 Task: Search one way flight ticket for 3 adults in first from Portland: Portland International Airport to Rockford: Chicago Rockford International Airport(was Northwest Chicagoland Regional Airport At Rockford) on 5-1-2023. Choice of flights is Alaska. Number of bags: 11 checked bags. Price is upto 35000. Outbound departure time preference is 20:45.
Action: Mouse moved to (217, 318)
Screenshot: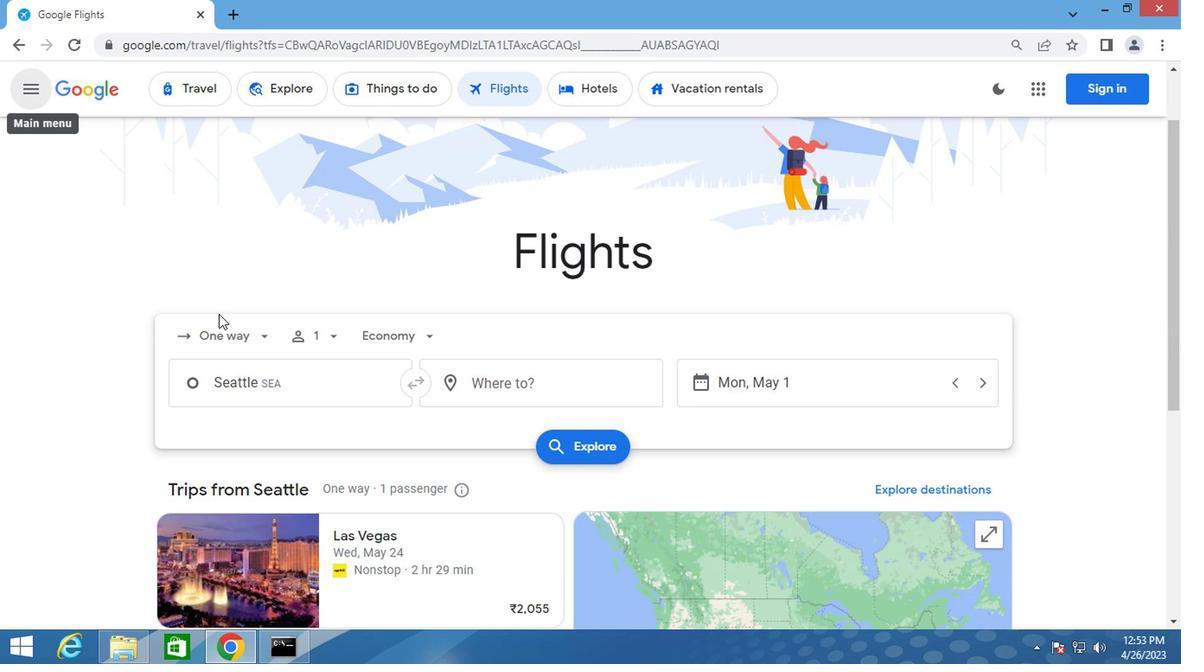 
Action: Mouse pressed left at (217, 318)
Screenshot: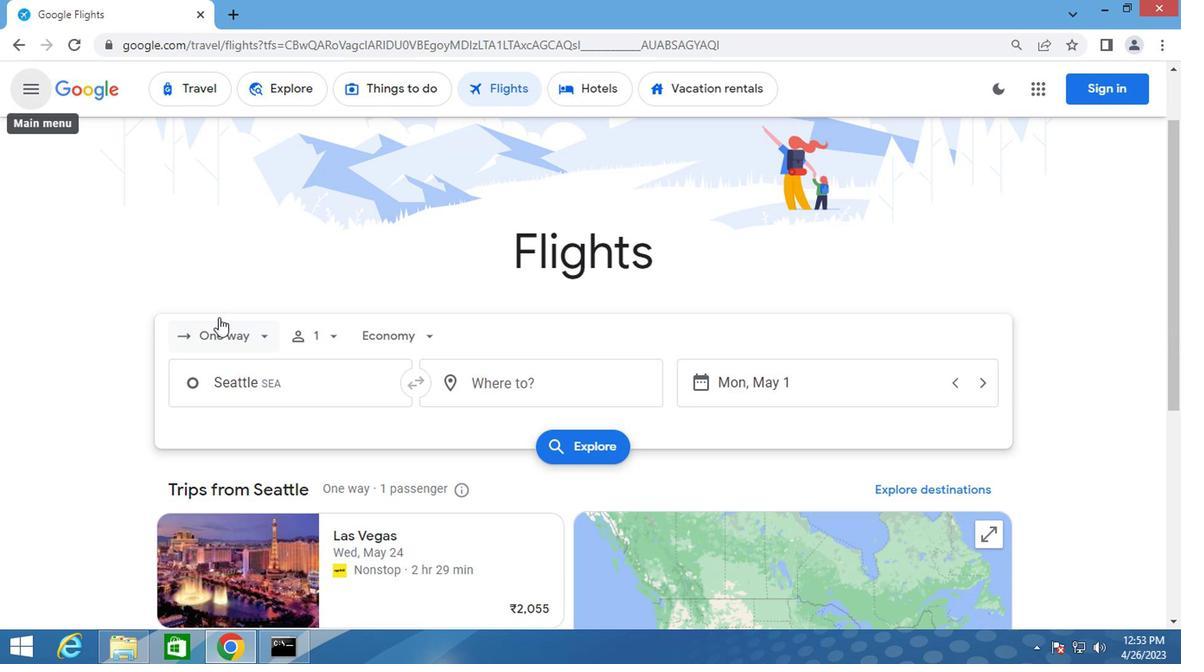 
Action: Mouse moved to (235, 421)
Screenshot: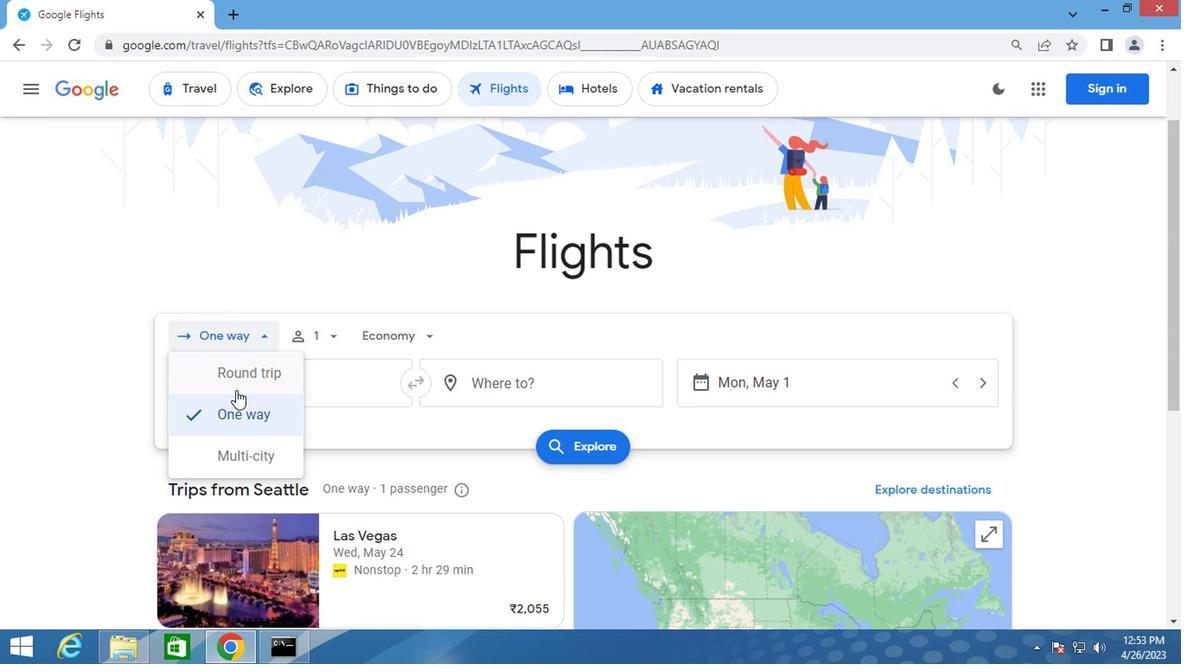 
Action: Mouse pressed left at (235, 421)
Screenshot: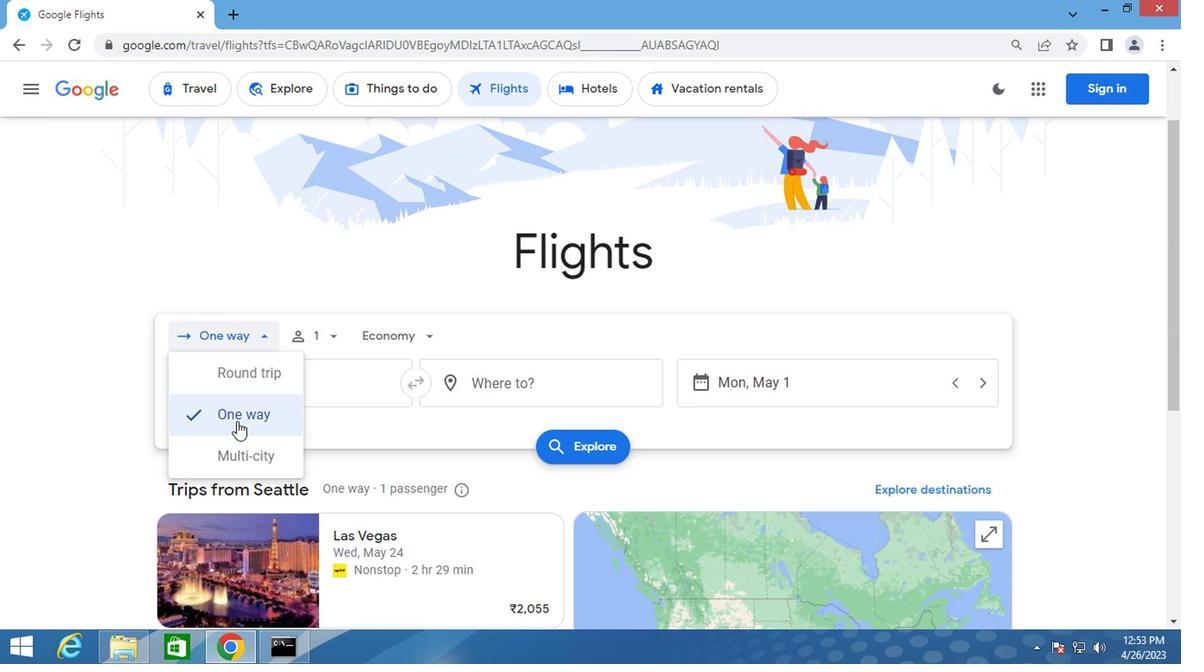 
Action: Mouse moved to (326, 331)
Screenshot: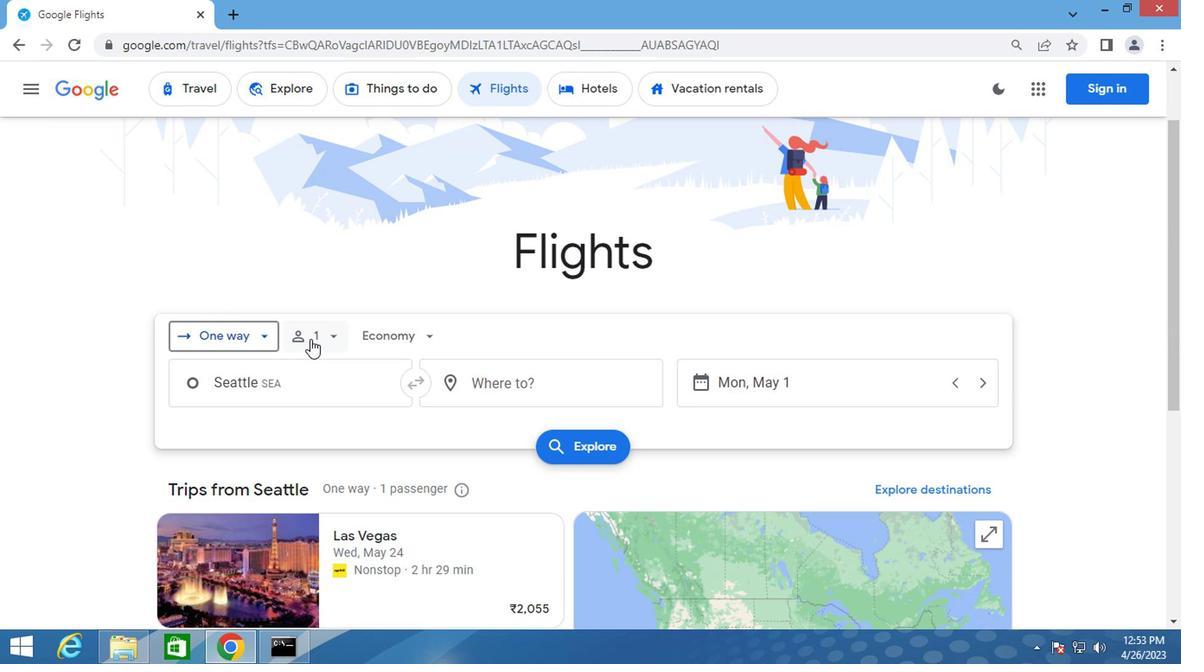 
Action: Mouse pressed left at (326, 331)
Screenshot: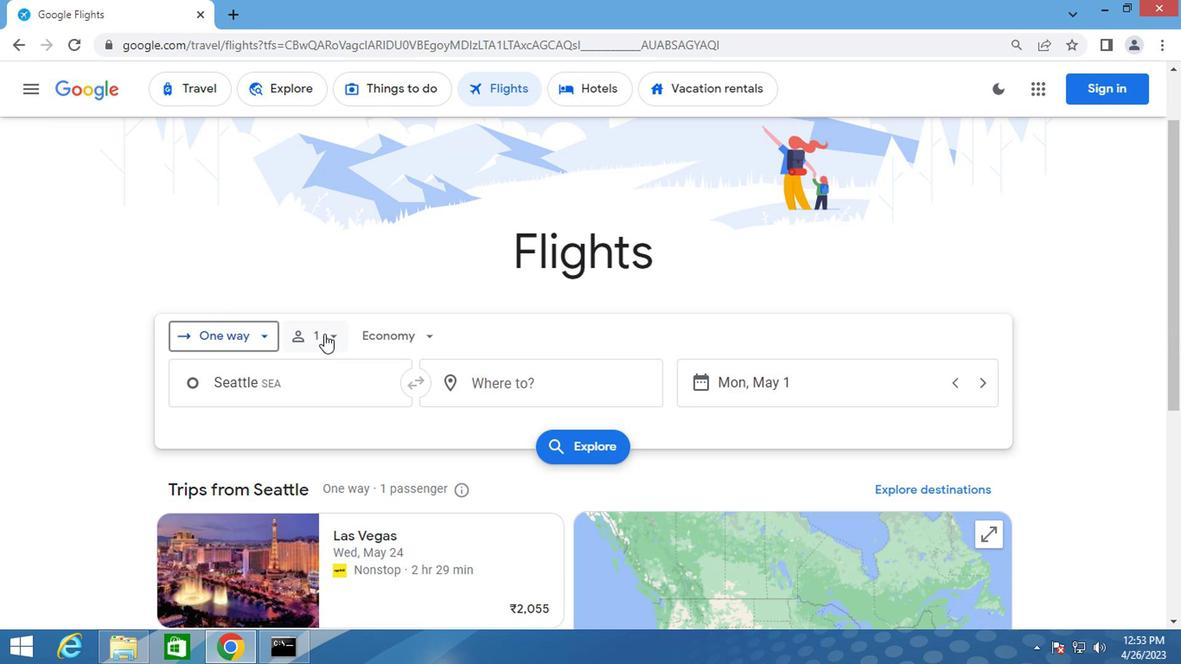 
Action: Mouse moved to (460, 372)
Screenshot: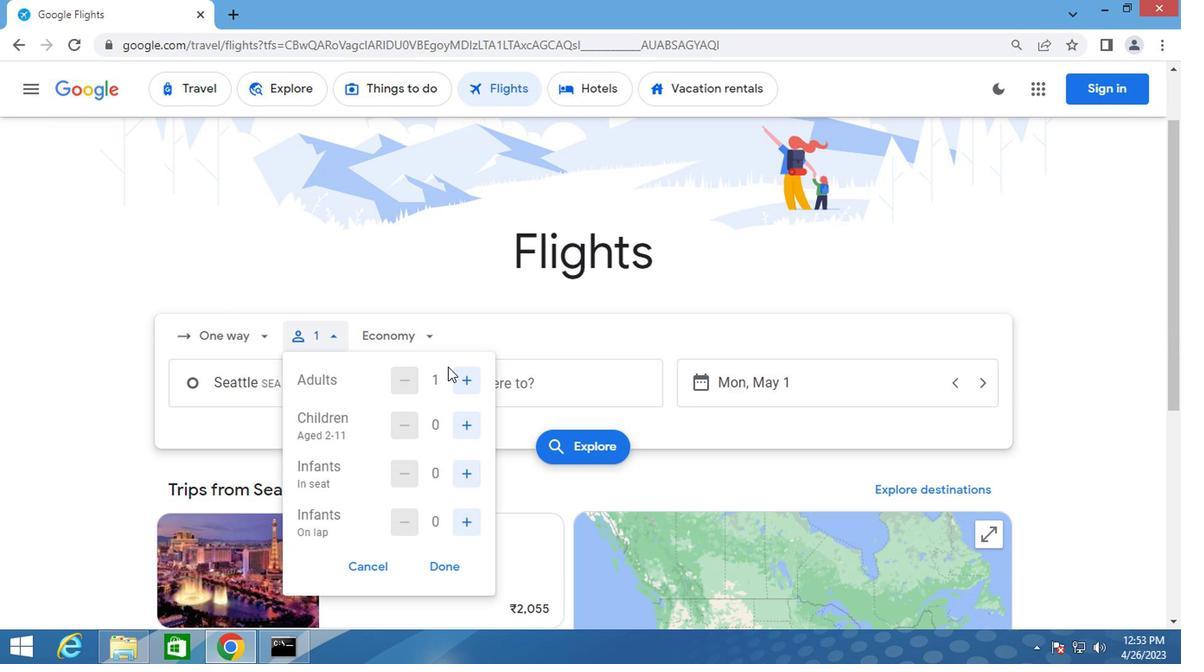 
Action: Mouse pressed left at (460, 372)
Screenshot: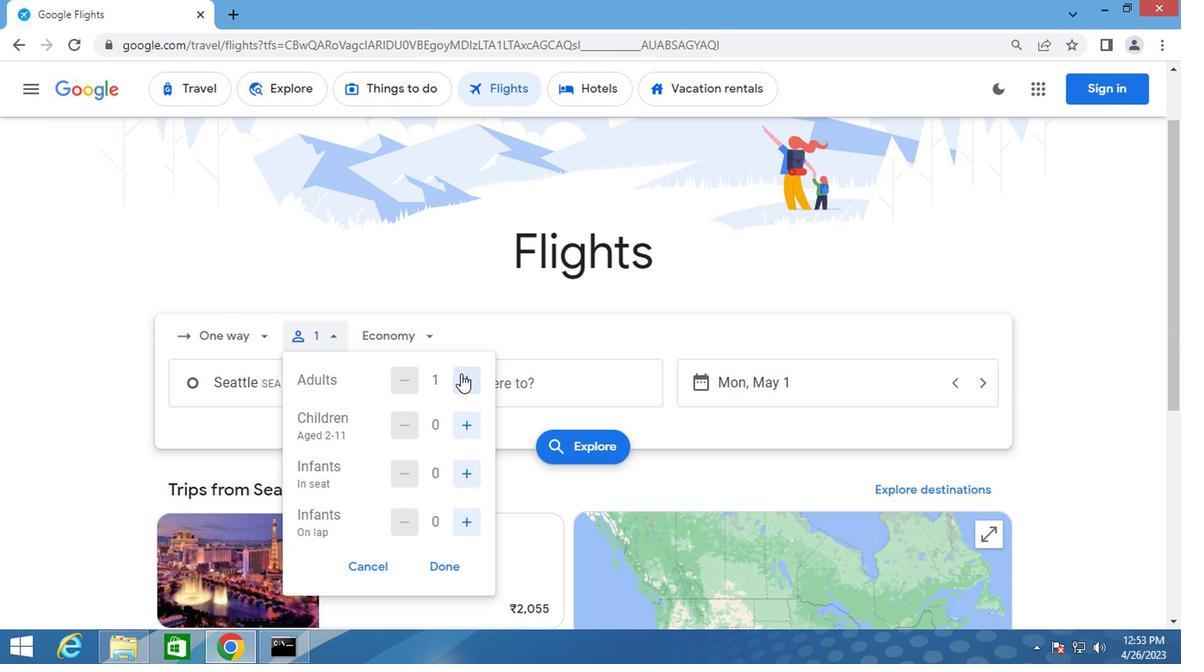 
Action: Mouse pressed left at (460, 372)
Screenshot: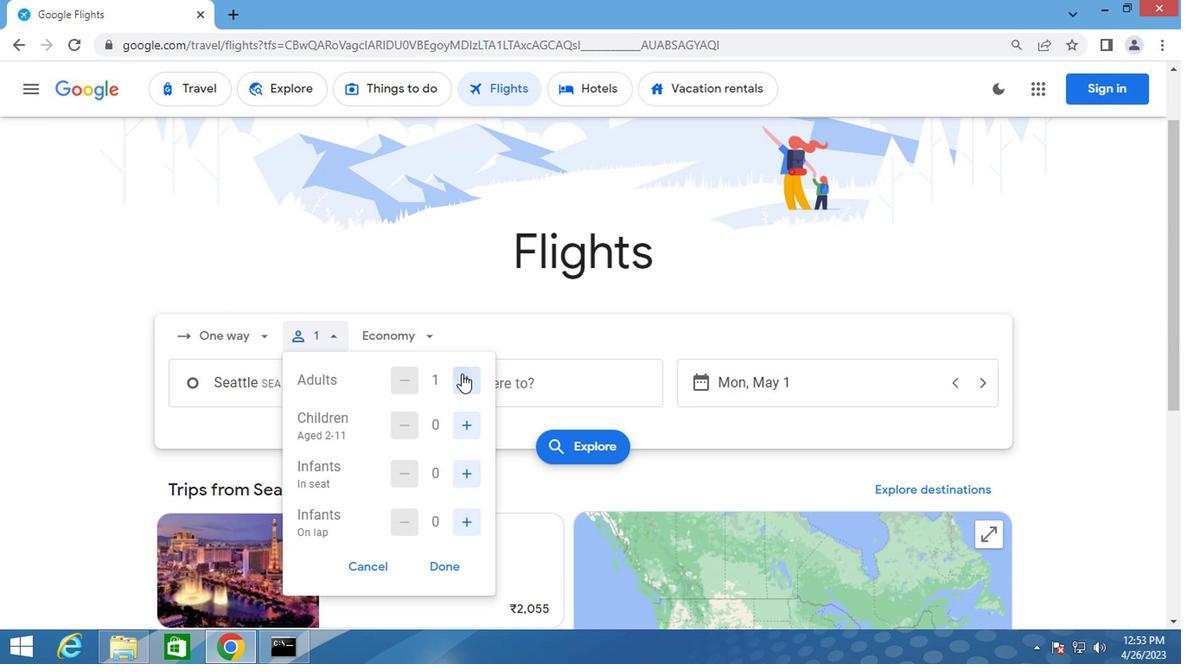 
Action: Mouse moved to (403, 336)
Screenshot: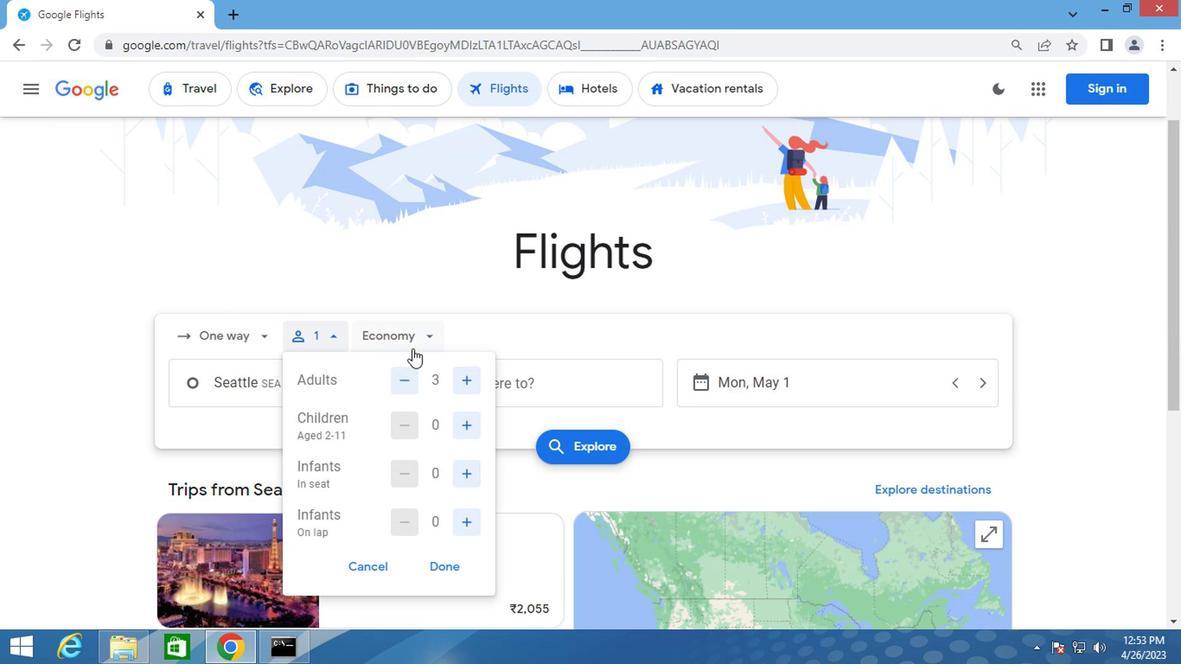 
Action: Mouse pressed left at (403, 336)
Screenshot: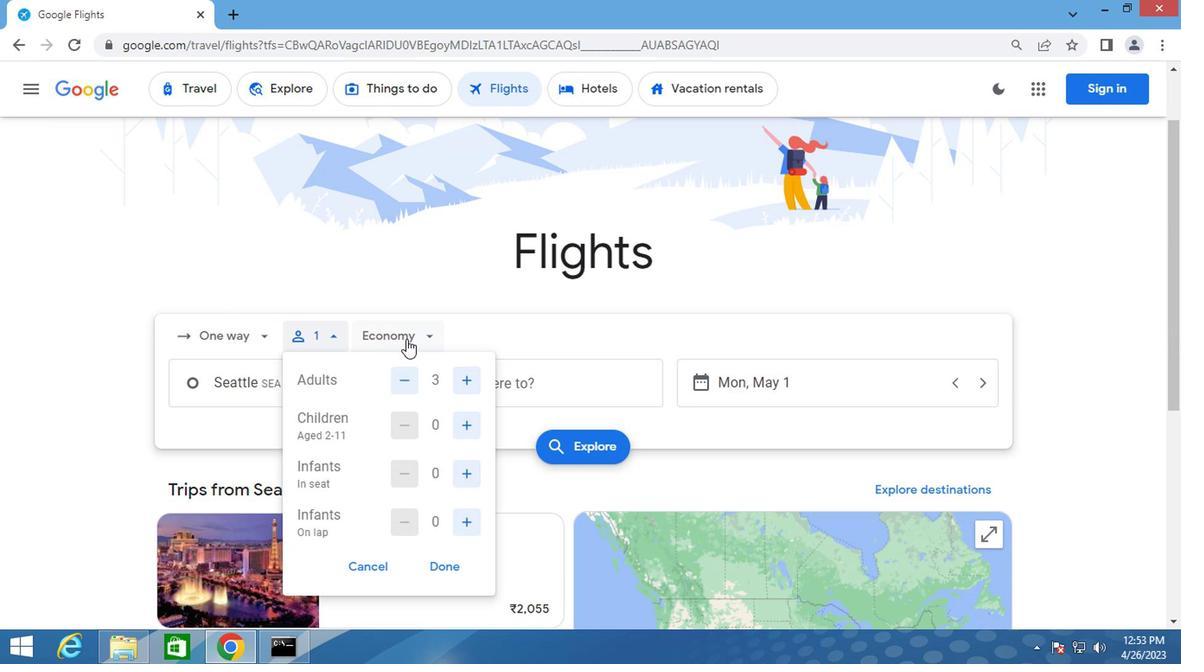 
Action: Mouse moved to (411, 500)
Screenshot: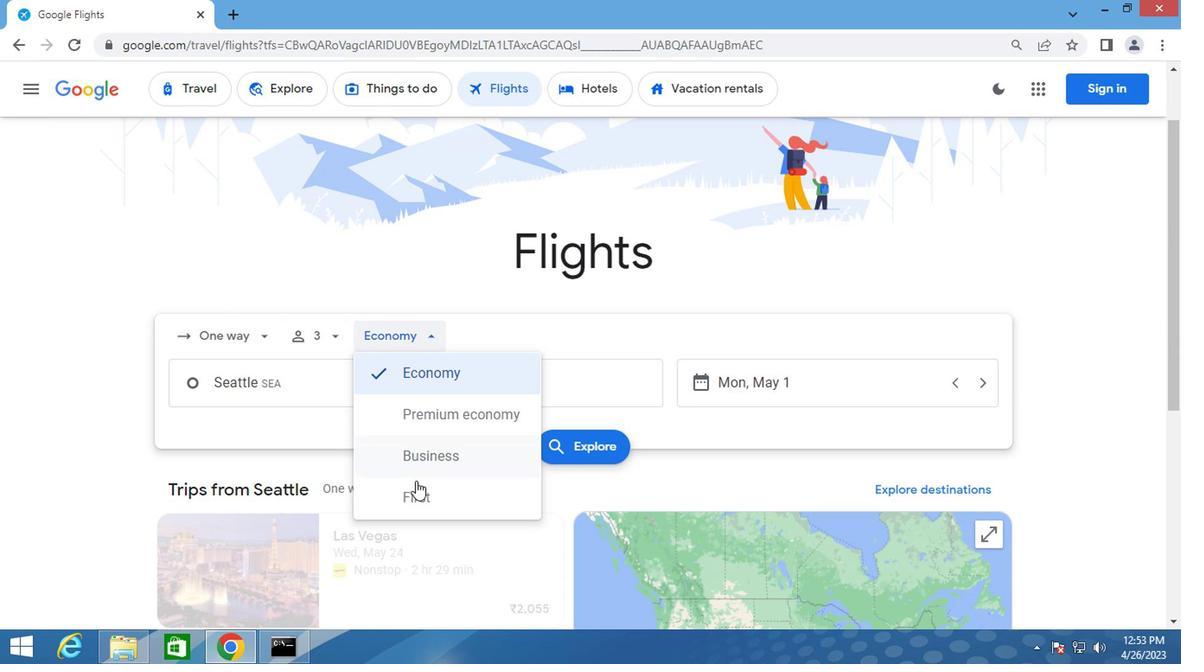 
Action: Mouse pressed left at (411, 500)
Screenshot: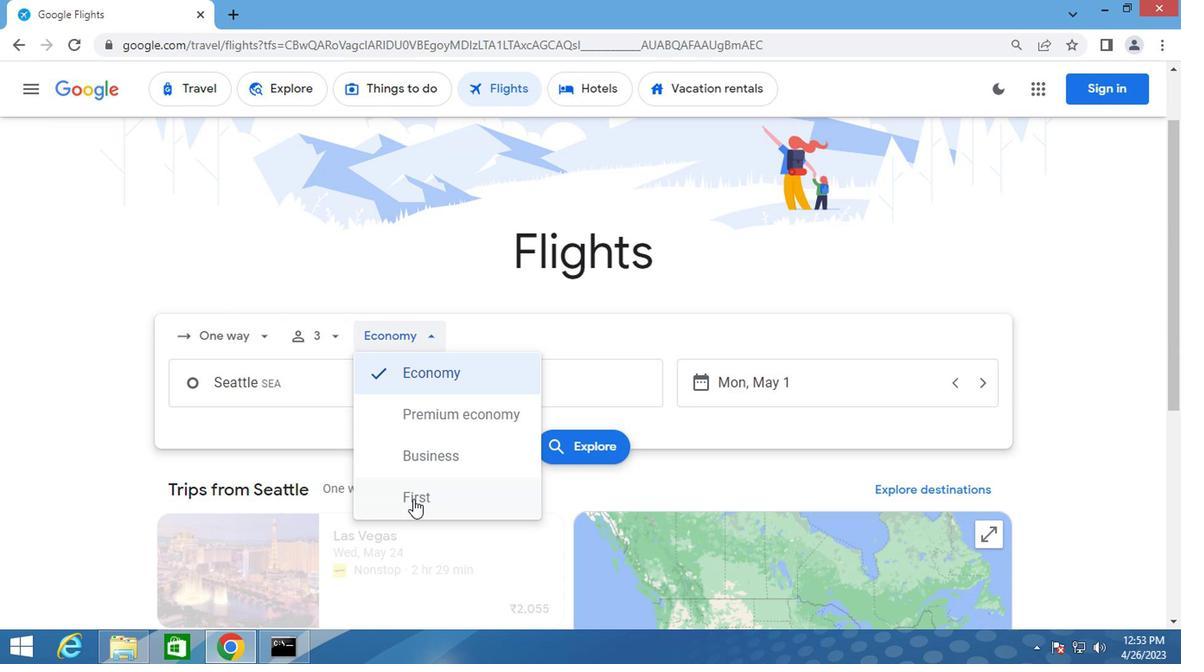 
Action: Mouse moved to (313, 376)
Screenshot: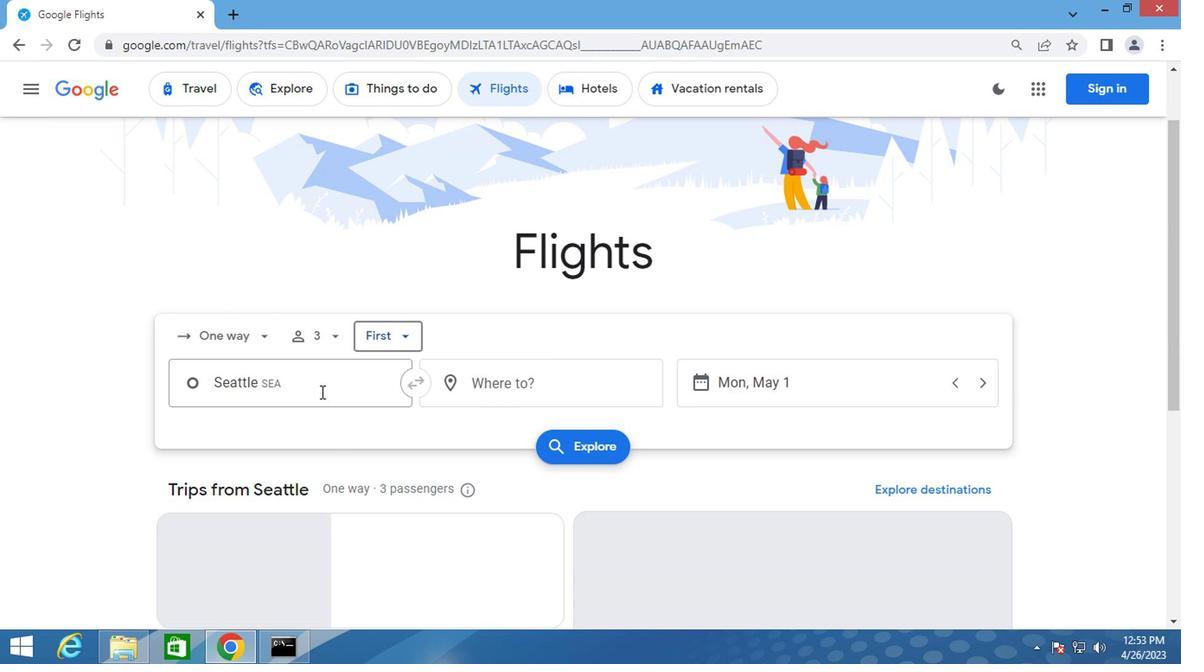
Action: Mouse pressed left at (313, 376)
Screenshot: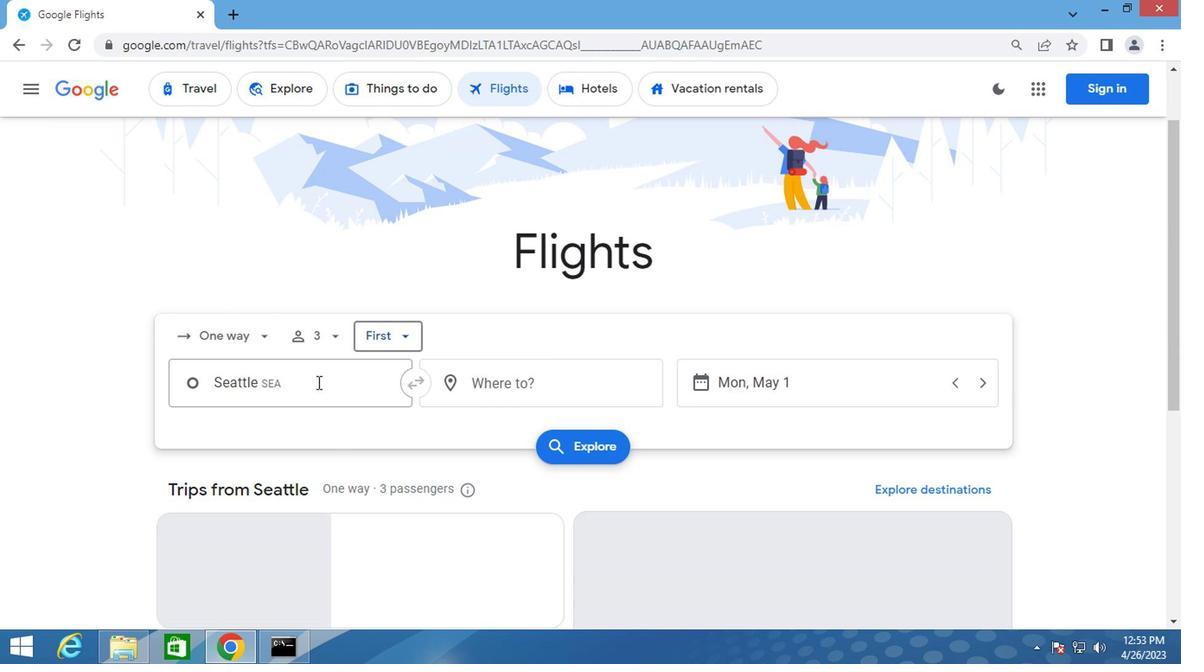 
Action: Key pressed portland
Screenshot: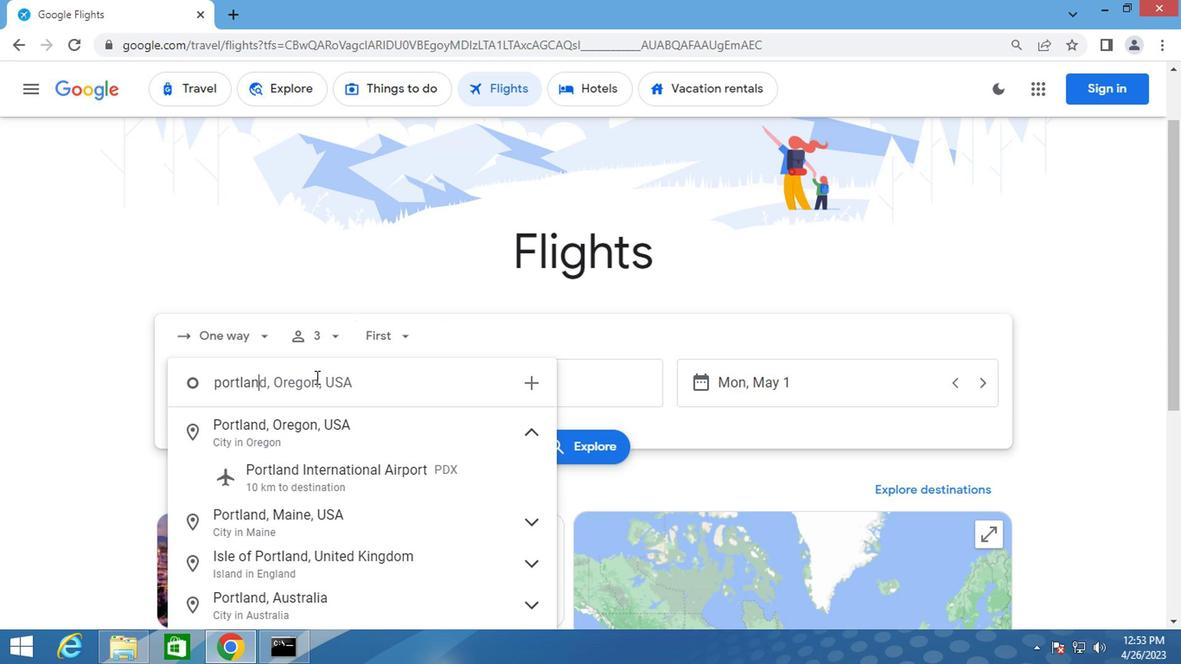 
Action: Mouse moved to (297, 470)
Screenshot: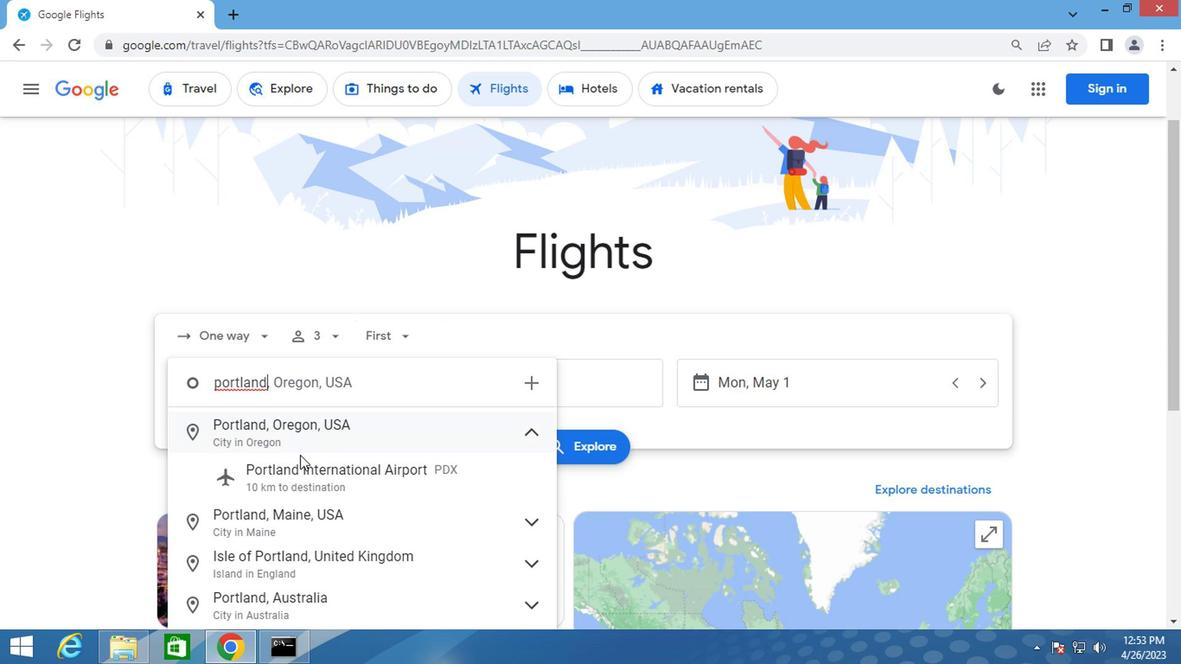 
Action: Mouse pressed left at (297, 470)
Screenshot: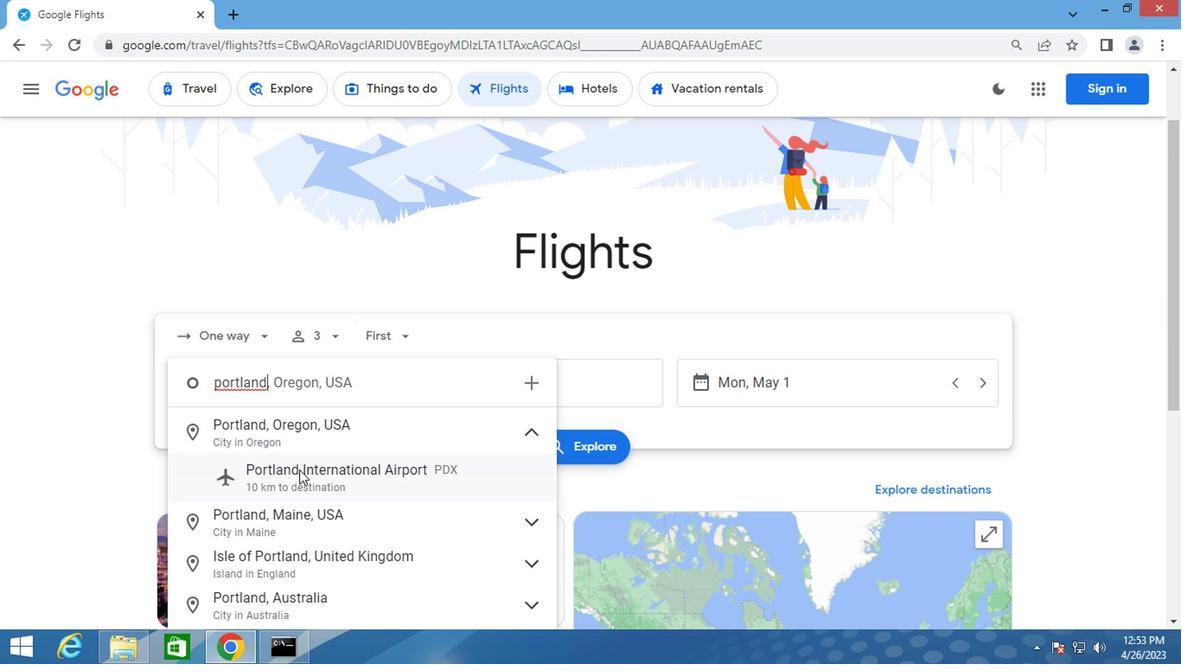 
Action: Mouse moved to (473, 364)
Screenshot: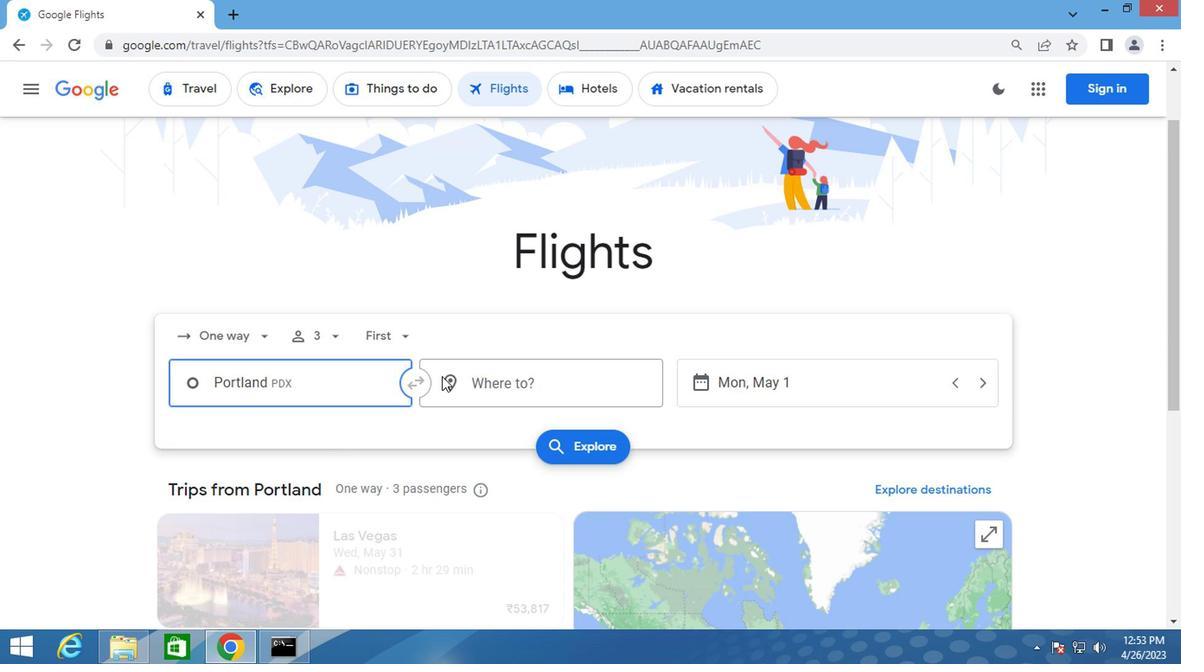 
Action: Mouse pressed left at (473, 364)
Screenshot: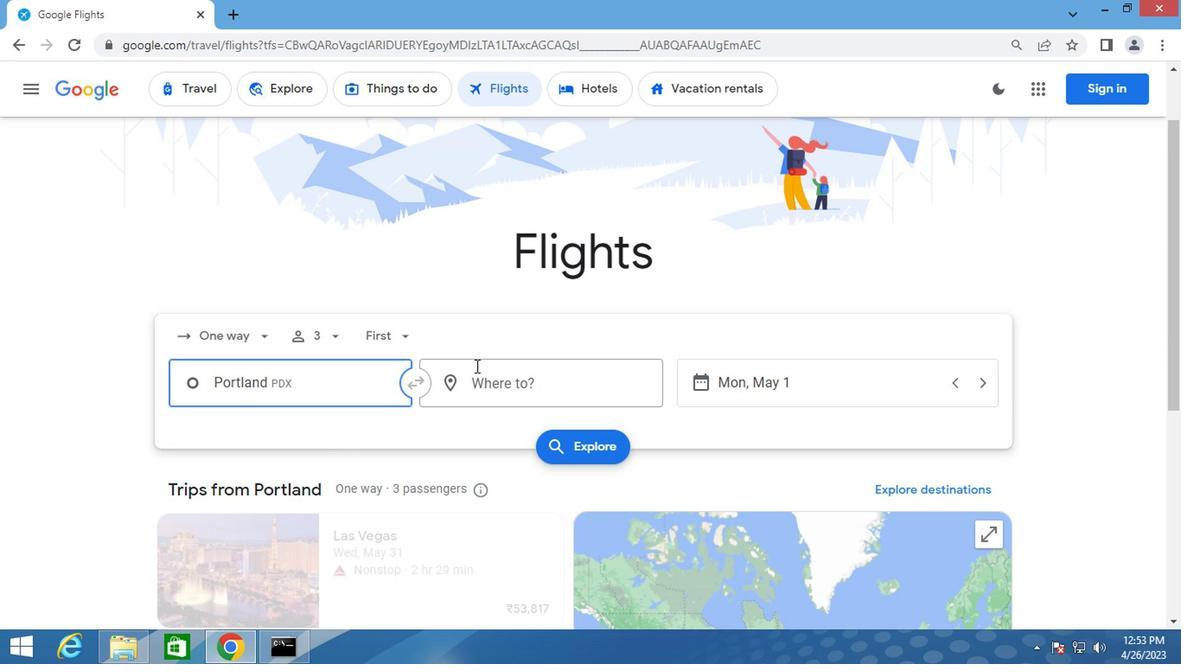 
Action: Mouse moved to (474, 364)
Screenshot: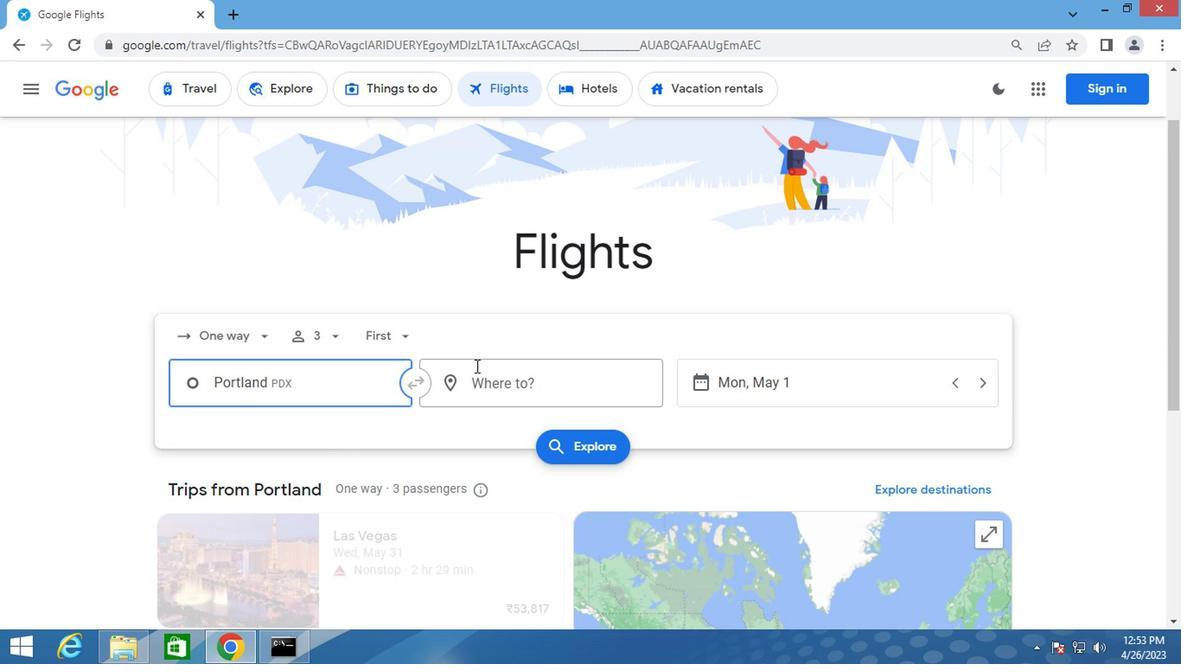
Action: Key pressed rockfo
Screenshot: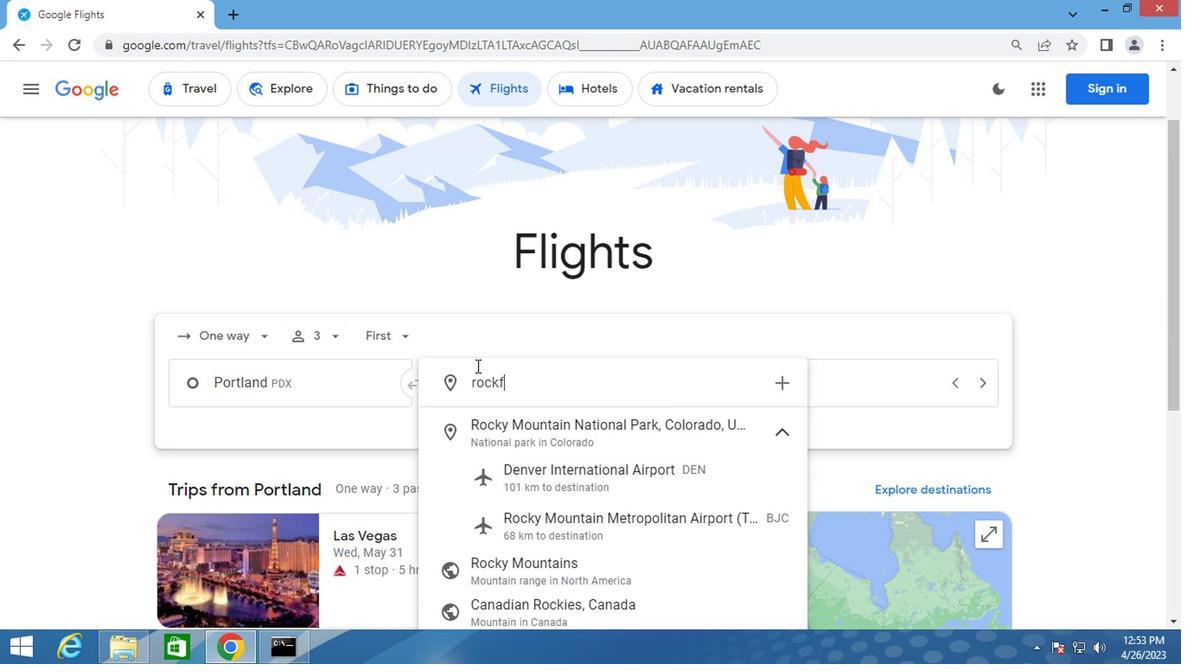 
Action: Mouse moved to (555, 523)
Screenshot: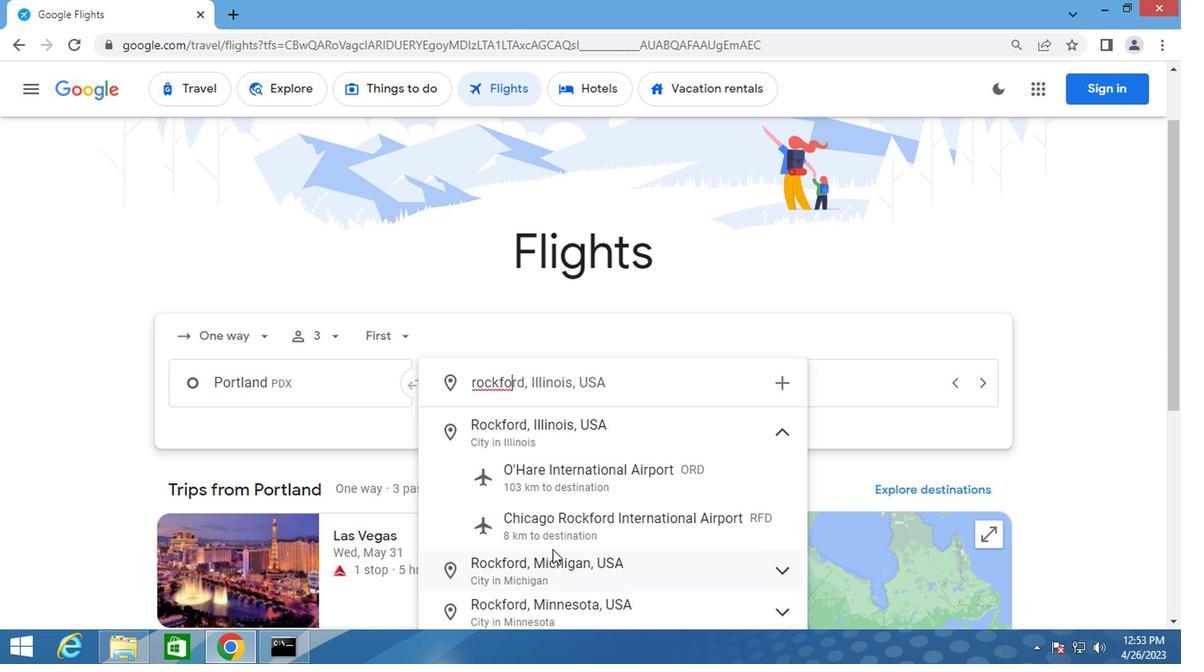 
Action: Mouse pressed left at (555, 523)
Screenshot: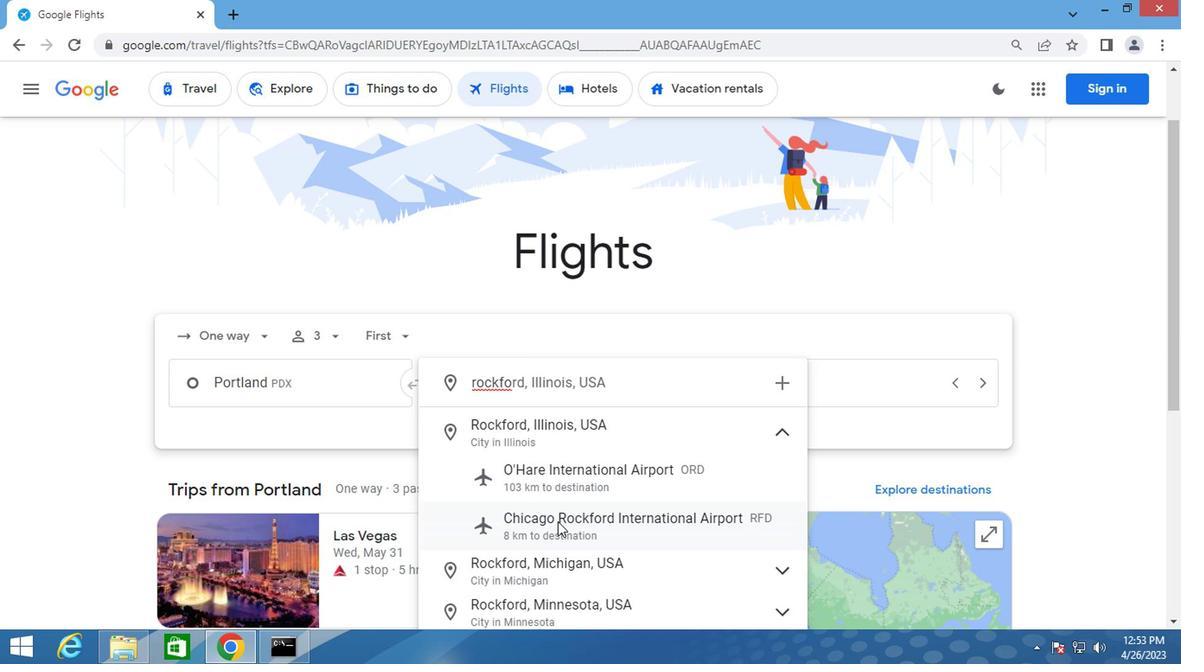 
Action: Mouse moved to (780, 395)
Screenshot: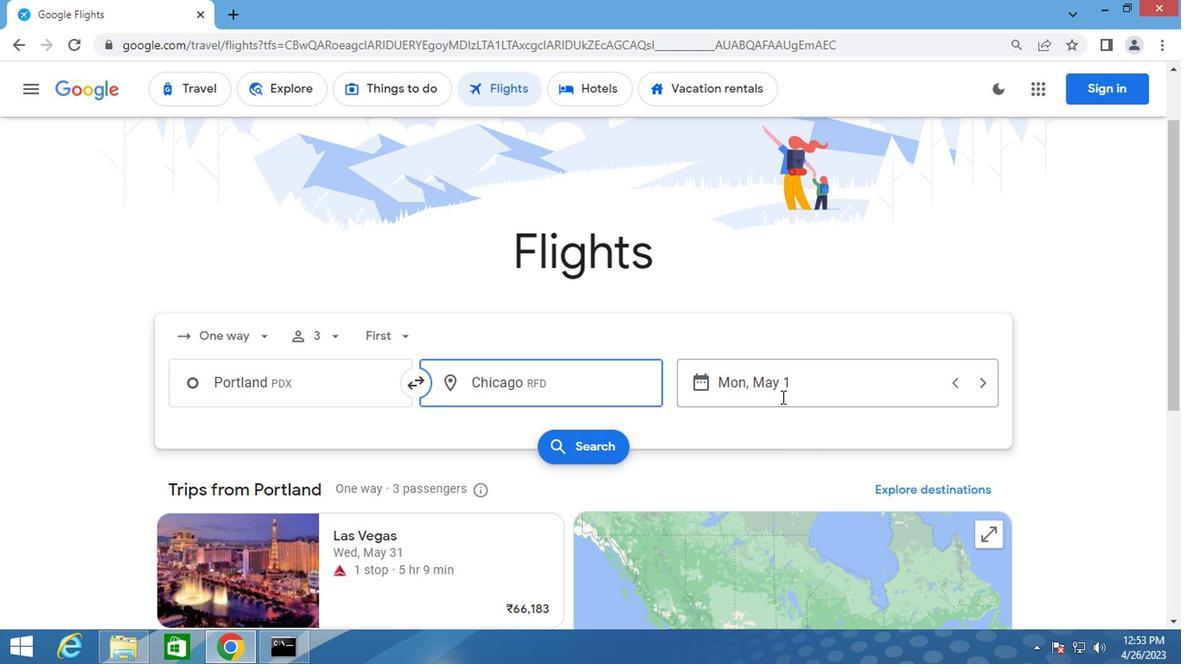 
Action: Mouse pressed left at (780, 395)
Screenshot: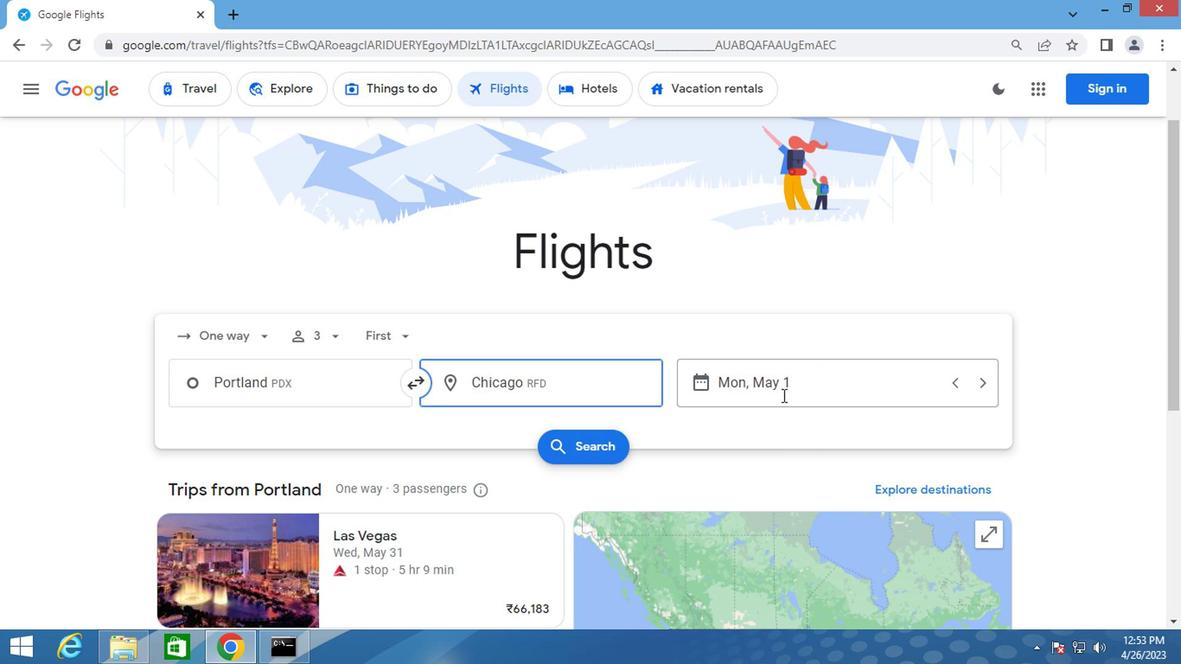 
Action: Mouse moved to (761, 325)
Screenshot: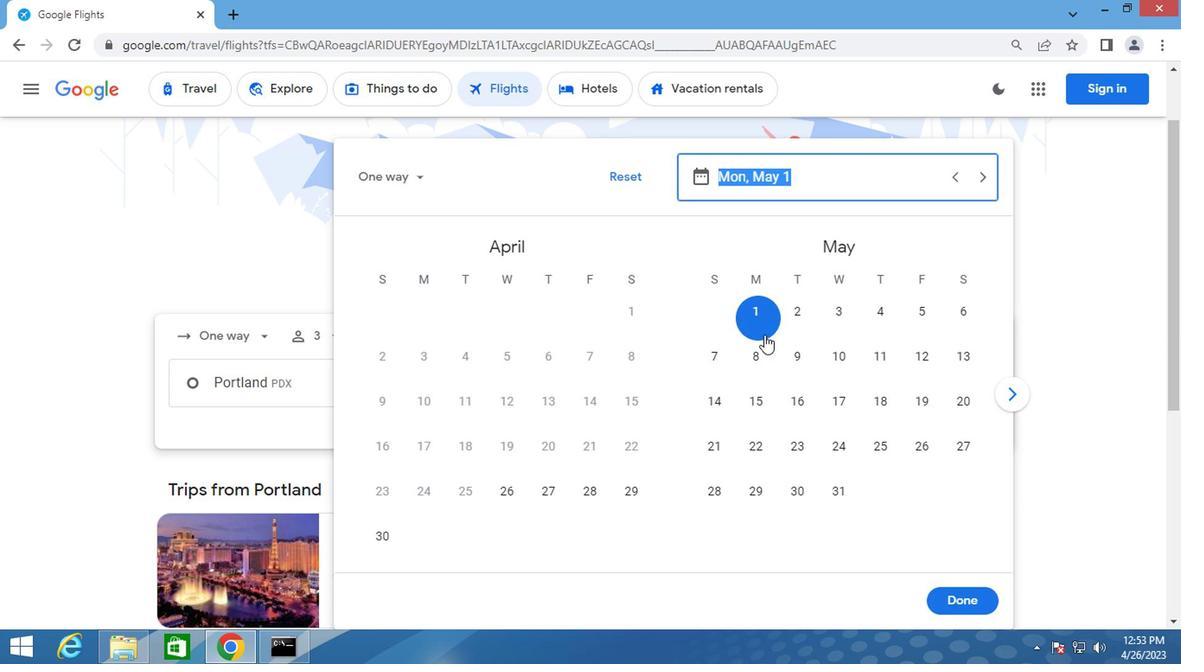 
Action: Mouse pressed left at (761, 325)
Screenshot: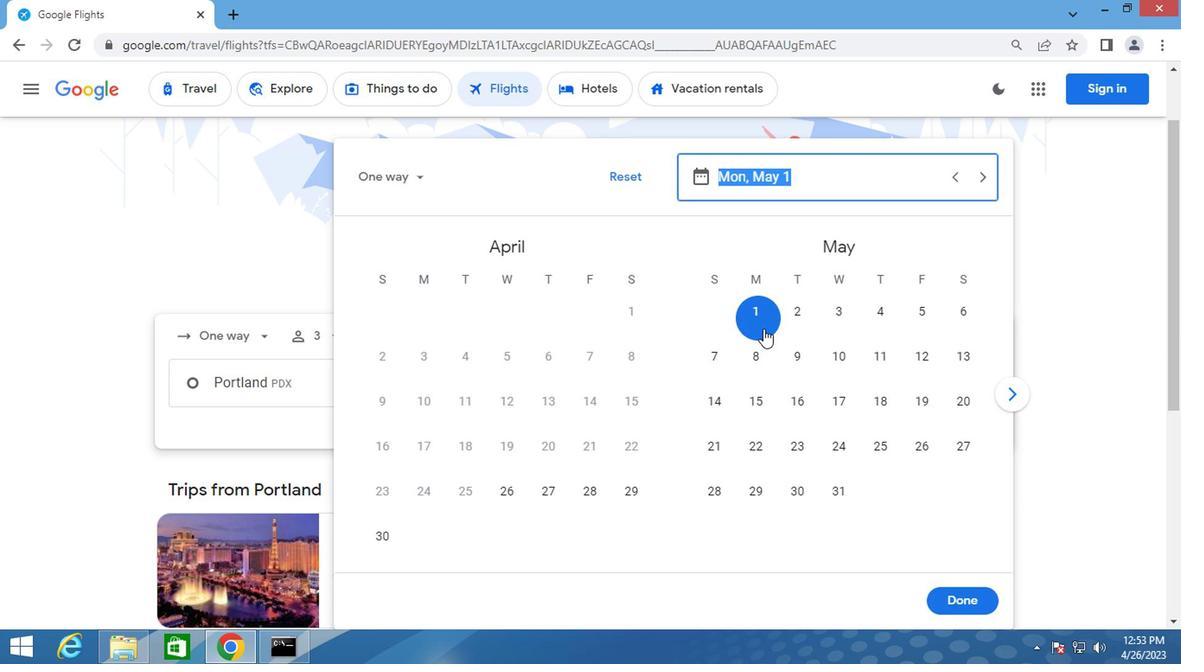 
Action: Mouse moved to (945, 596)
Screenshot: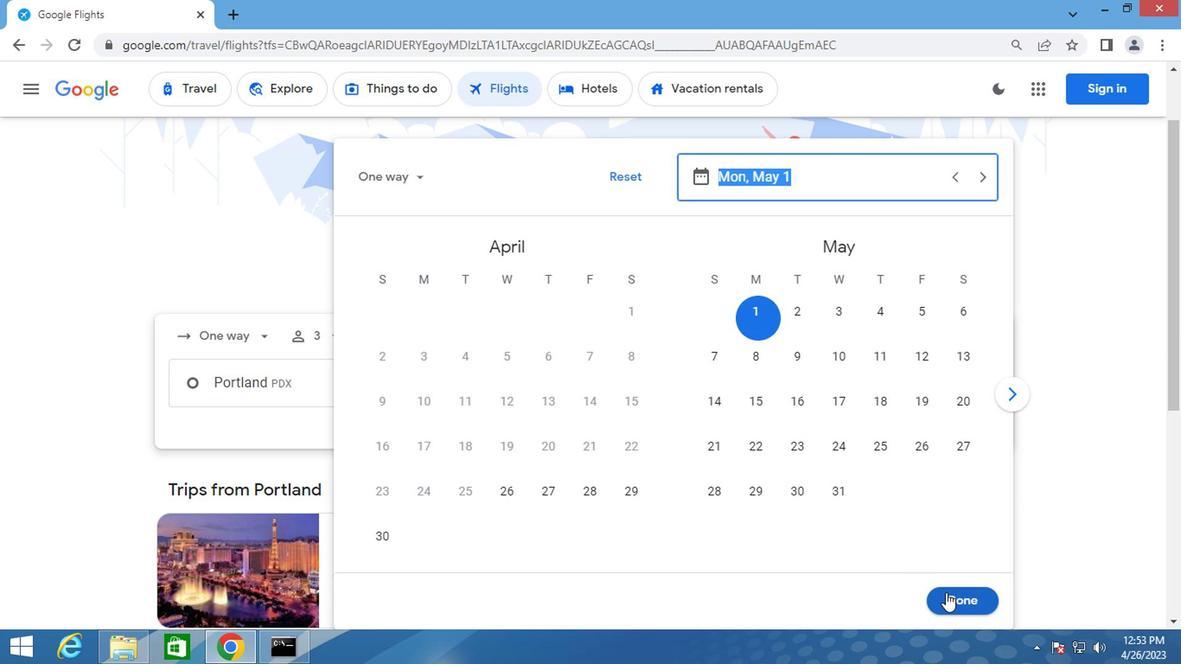 
Action: Mouse pressed left at (945, 596)
Screenshot: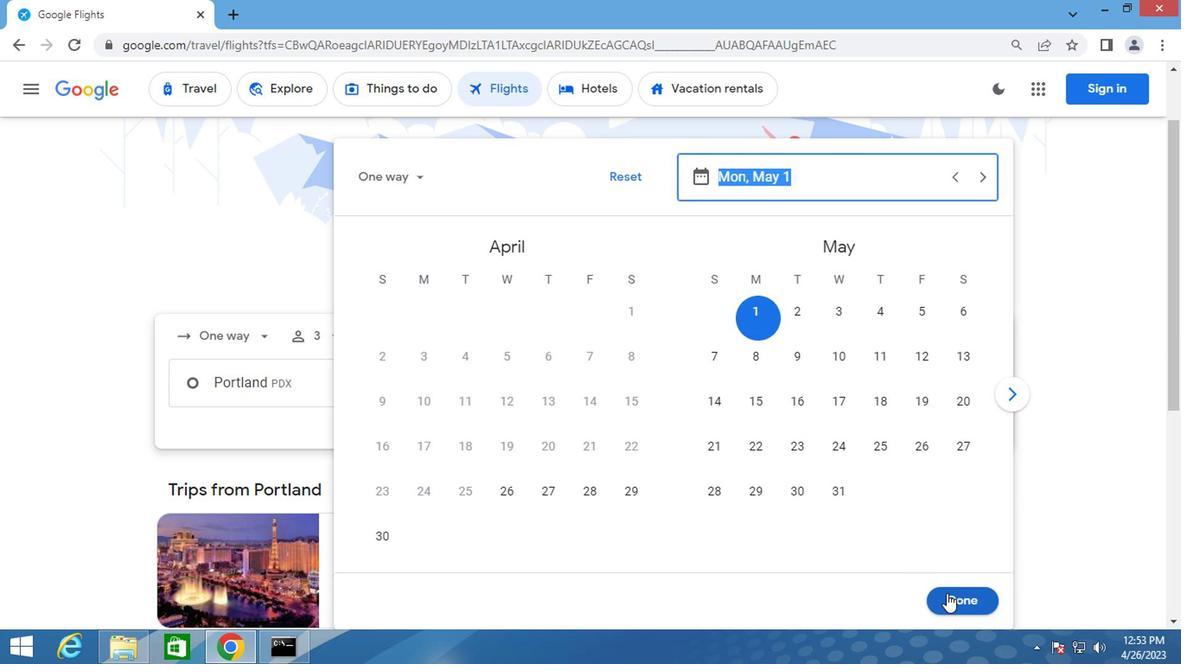 
Action: Mouse moved to (586, 446)
Screenshot: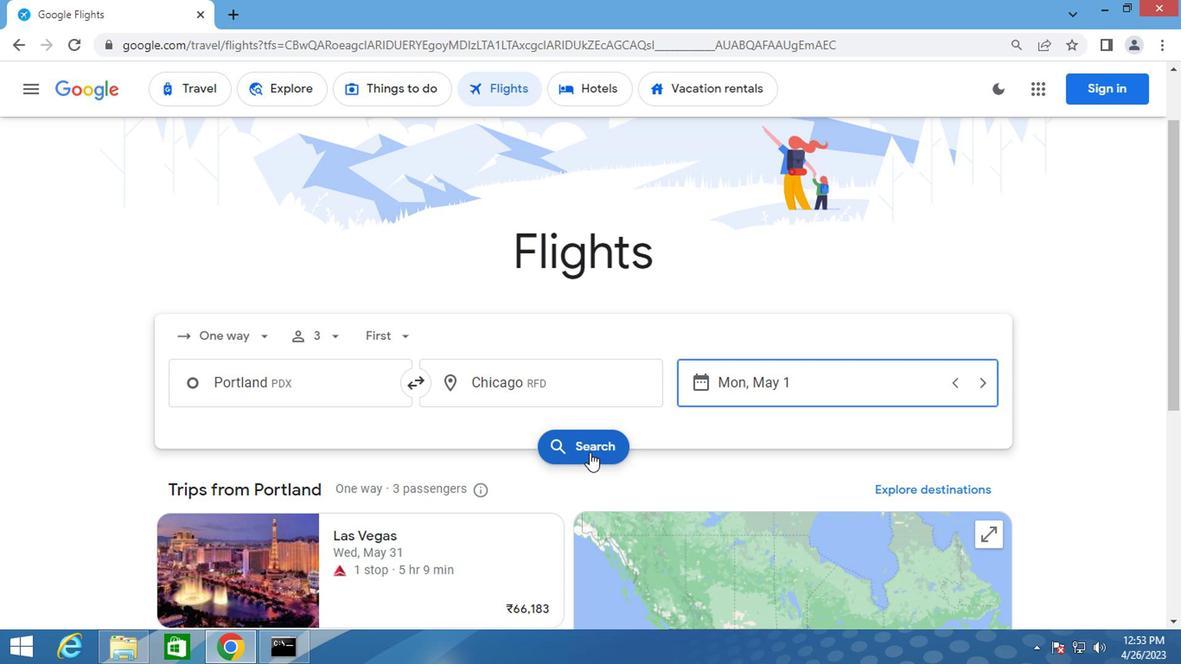
Action: Mouse pressed left at (586, 446)
Screenshot: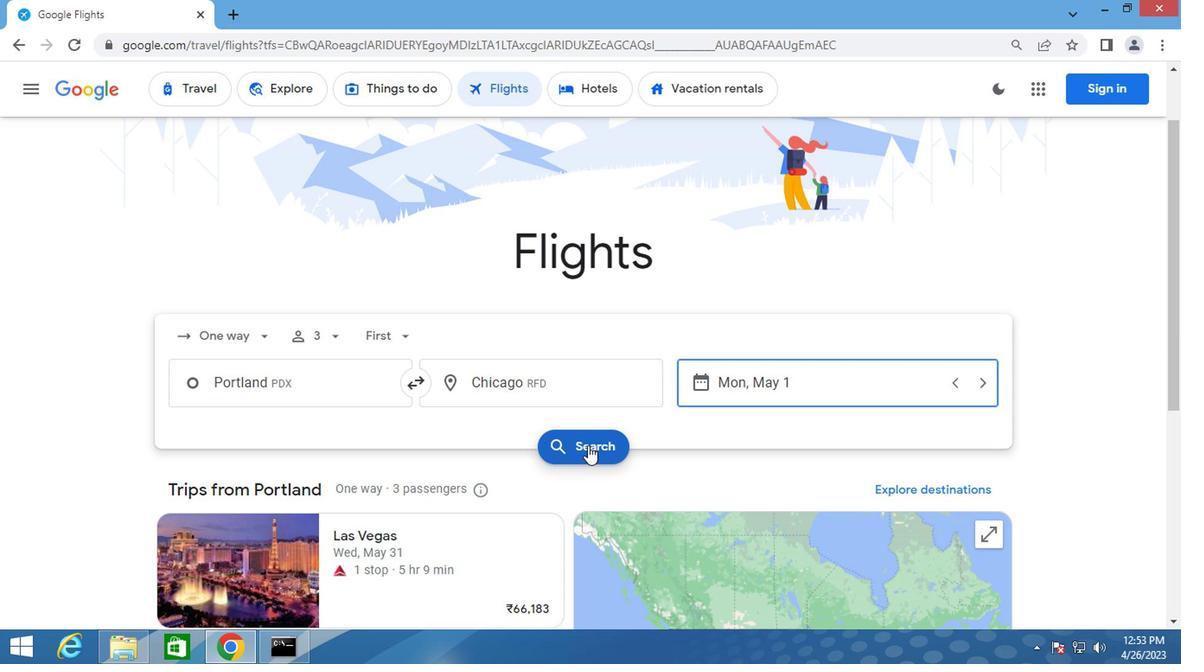 
Action: Mouse moved to (177, 243)
Screenshot: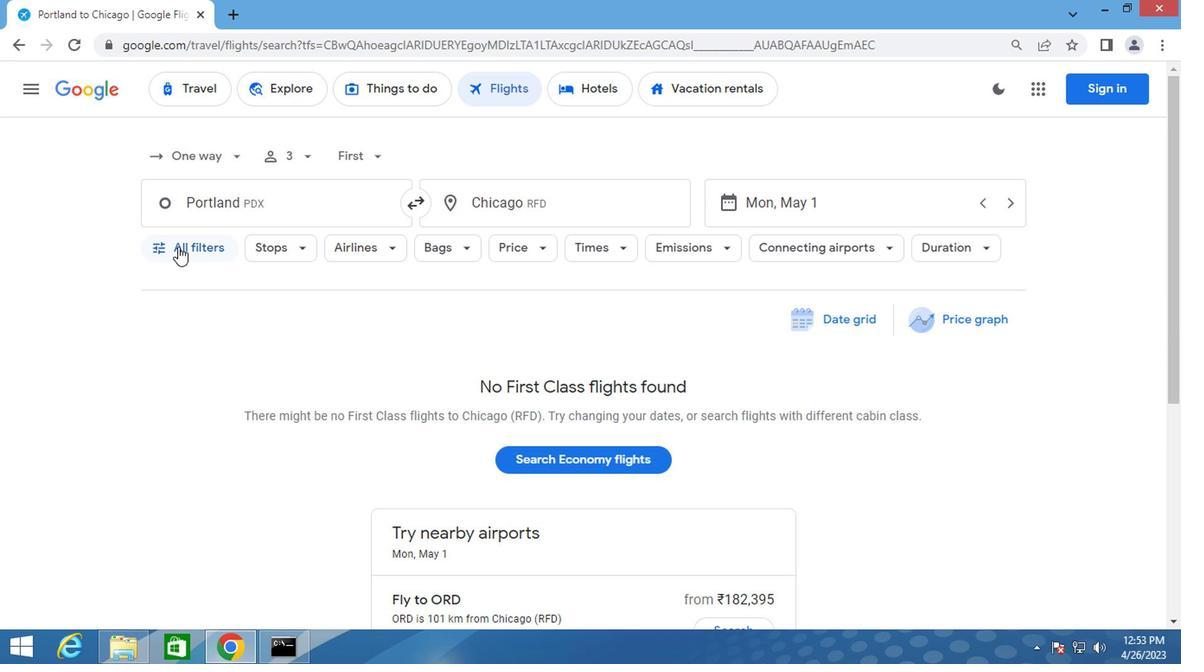 
Action: Mouse pressed left at (177, 243)
Screenshot: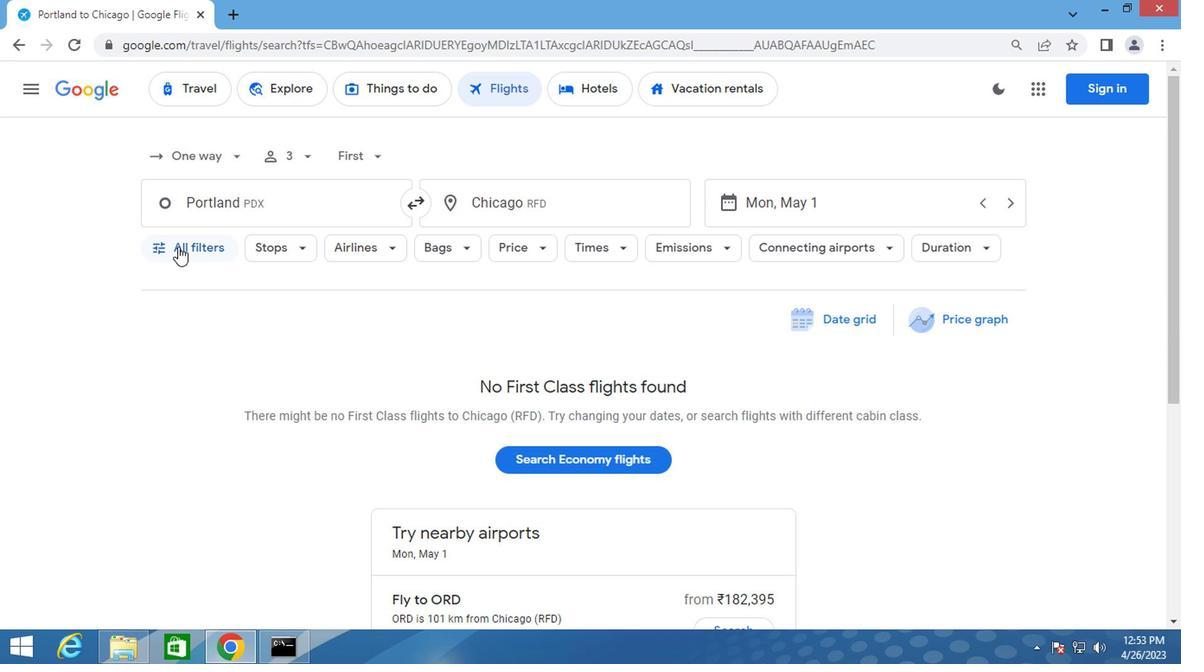 
Action: Mouse moved to (268, 361)
Screenshot: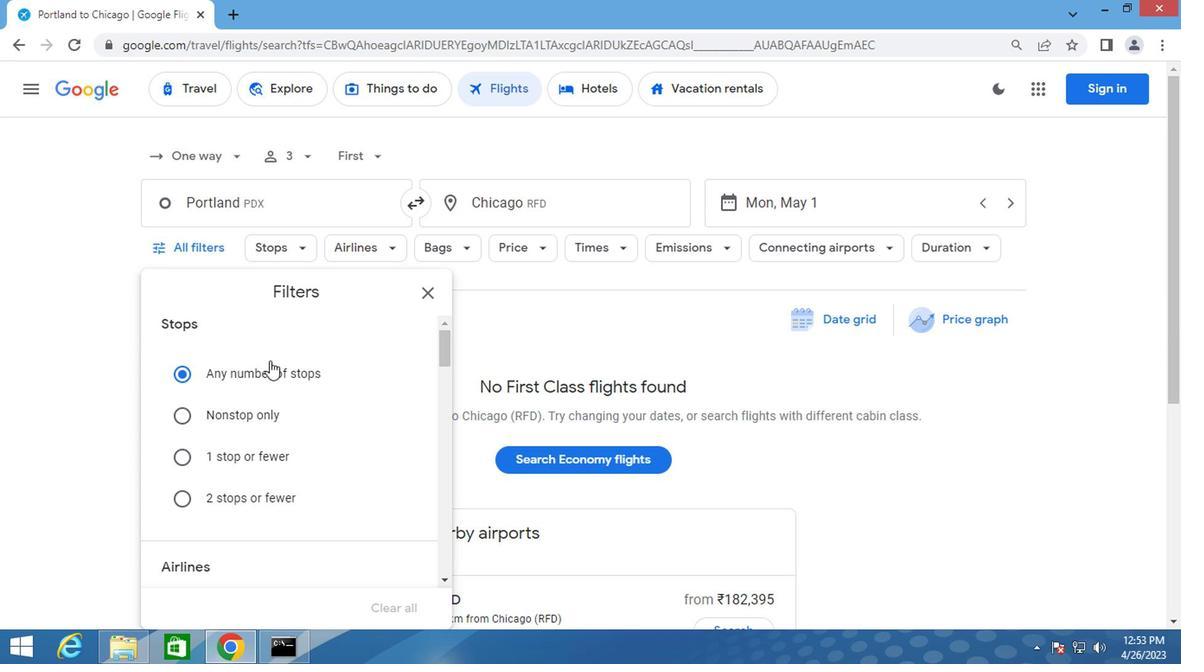 
Action: Mouse scrolled (268, 360) with delta (0, 0)
Screenshot: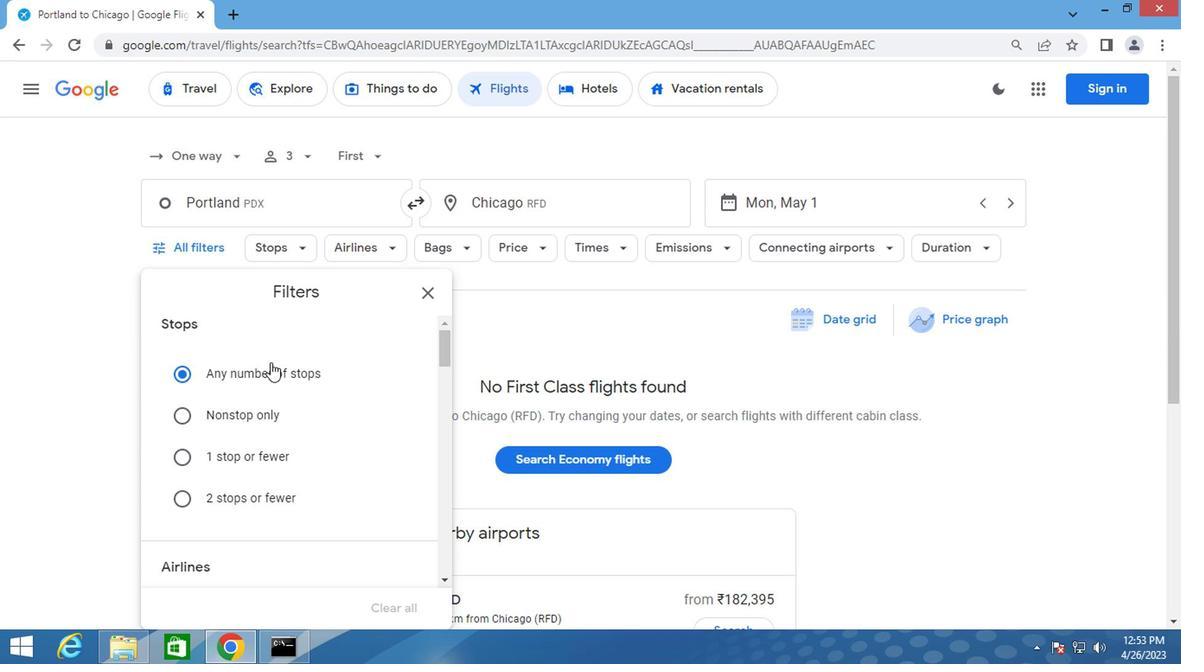 
Action: Mouse scrolled (268, 360) with delta (0, 0)
Screenshot: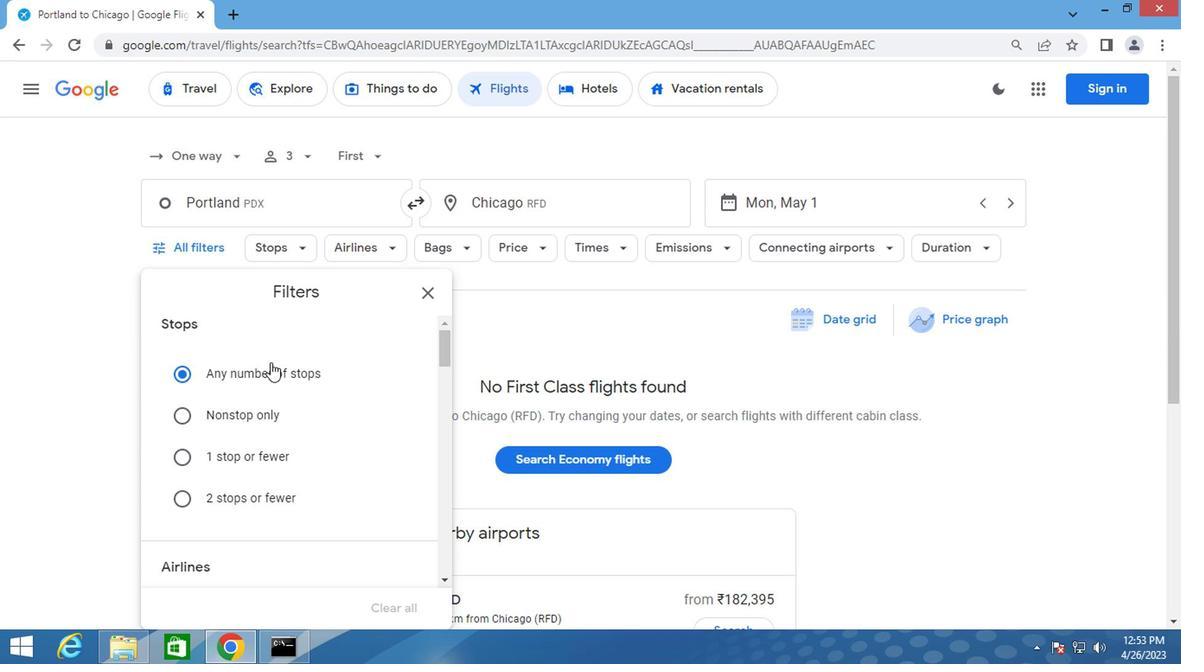 
Action: Mouse moved to (271, 370)
Screenshot: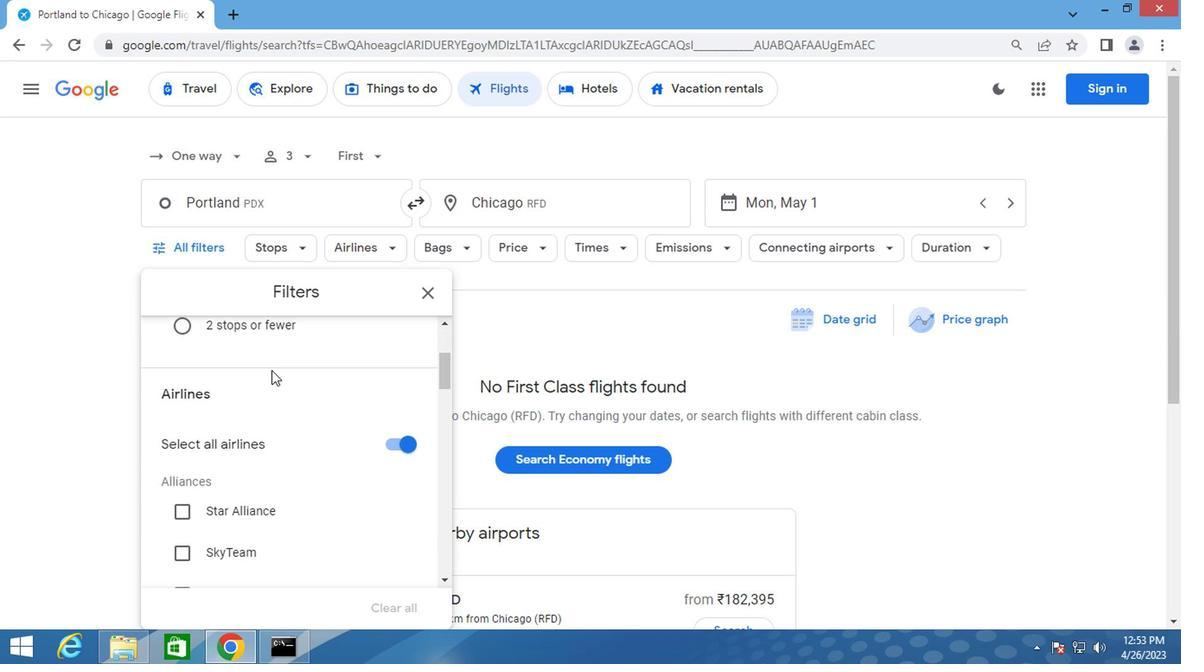 
Action: Mouse scrolled (271, 369) with delta (0, -1)
Screenshot: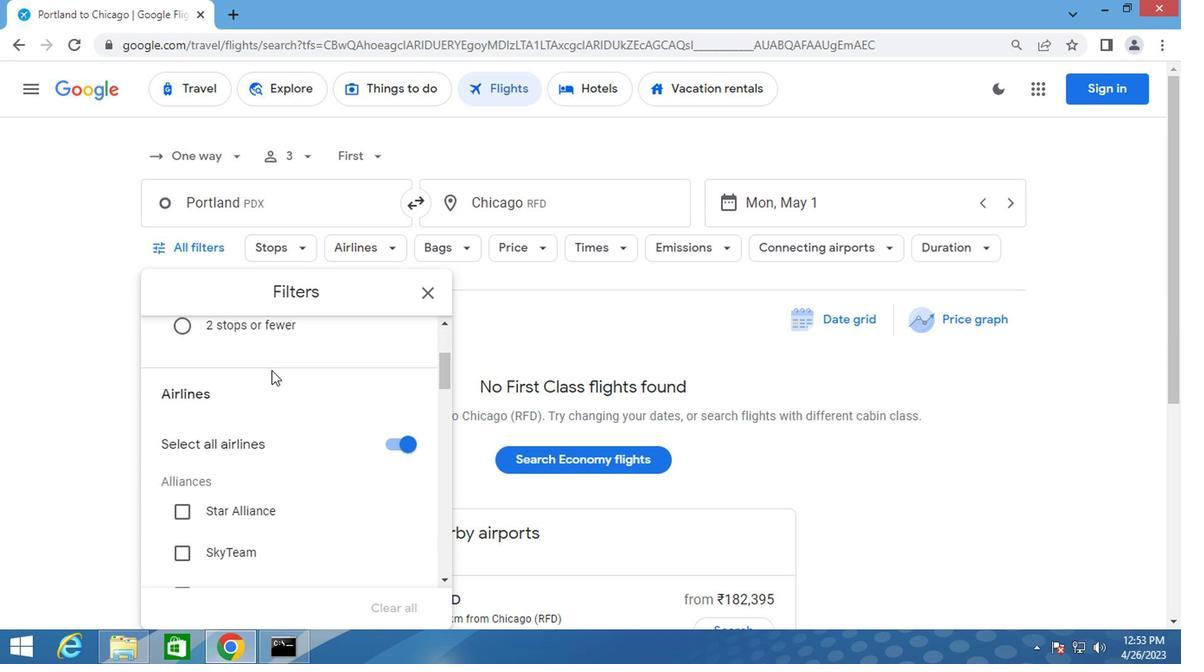 
Action: Mouse scrolled (271, 369) with delta (0, -1)
Screenshot: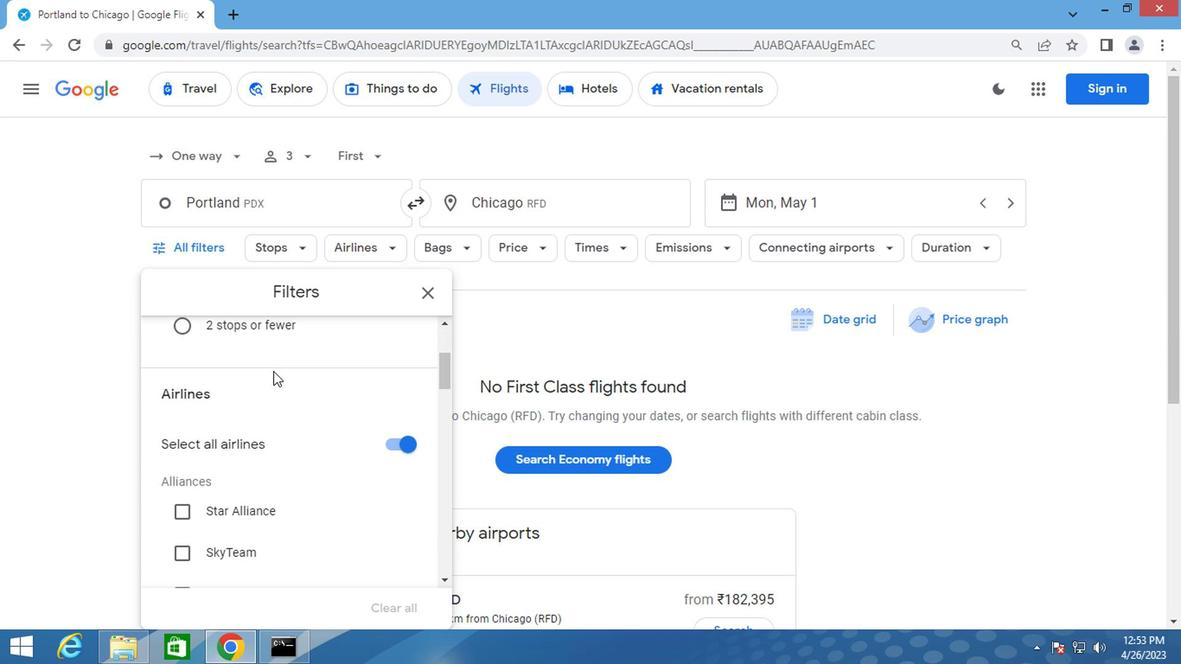 
Action: Mouse moved to (271, 375)
Screenshot: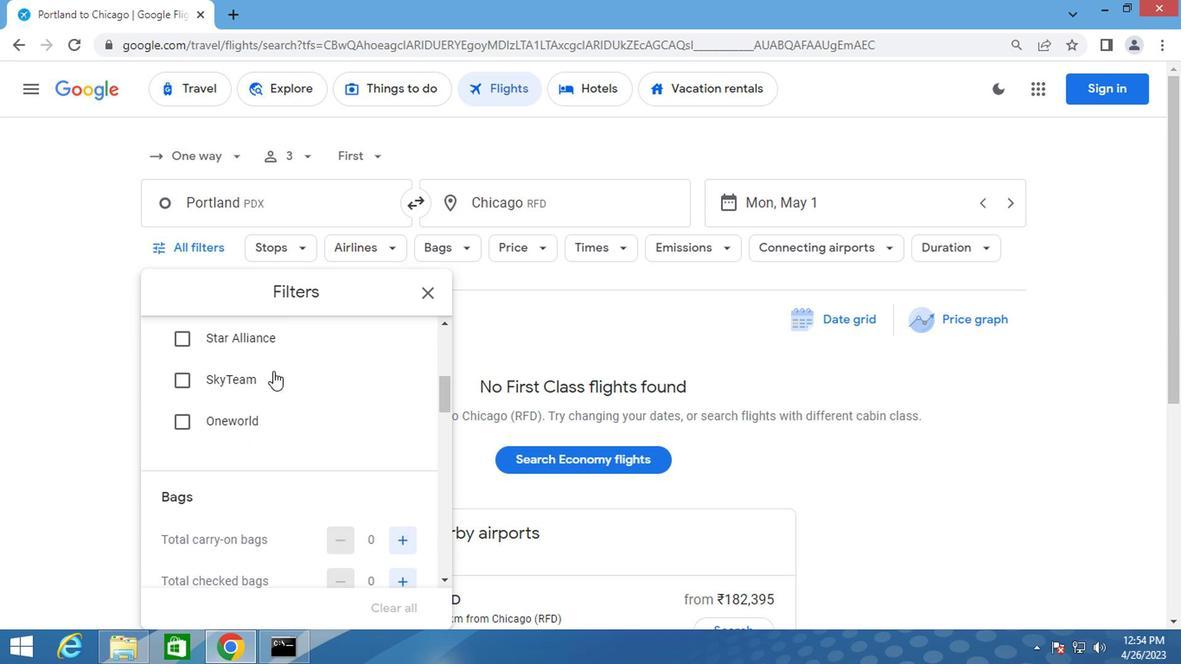 
Action: Mouse scrolled (271, 376) with delta (0, 1)
Screenshot: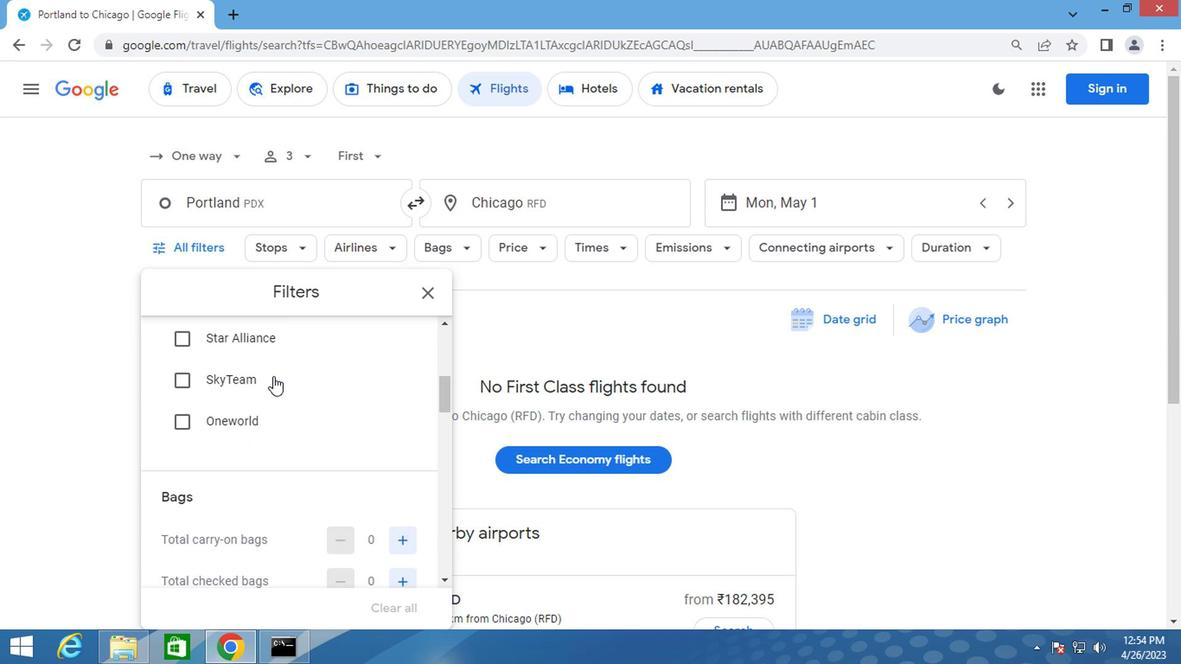 
Action: Mouse moved to (270, 405)
Screenshot: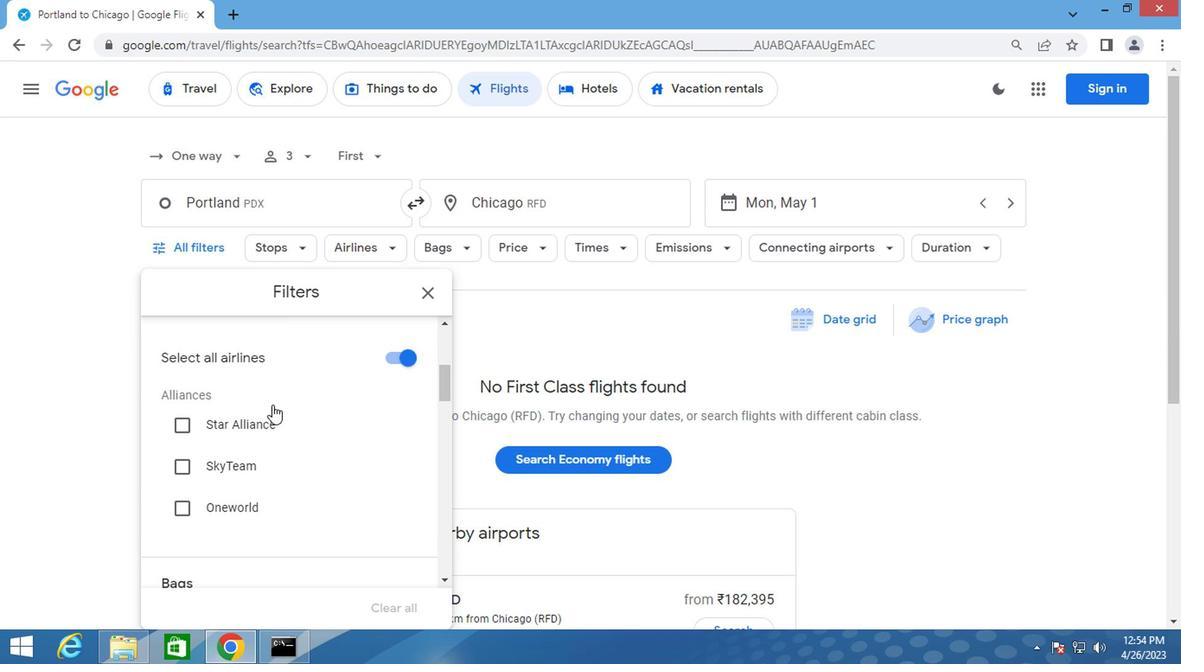
Action: Mouse scrolled (270, 404) with delta (0, -1)
Screenshot: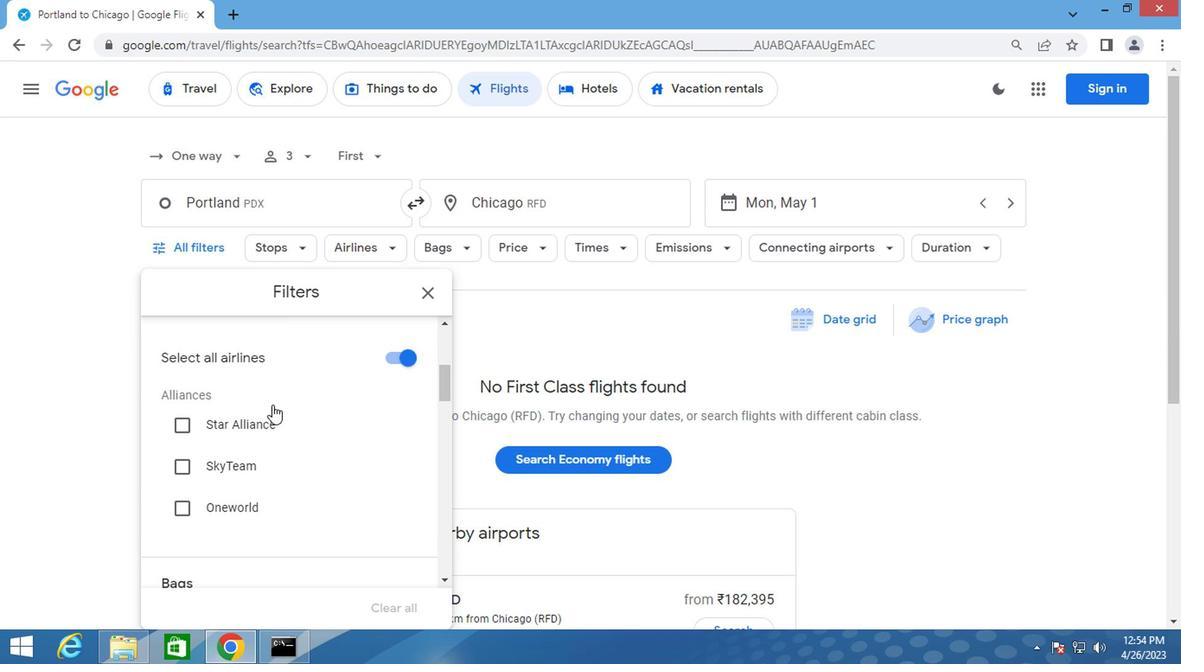 
Action: Mouse scrolled (270, 404) with delta (0, -1)
Screenshot: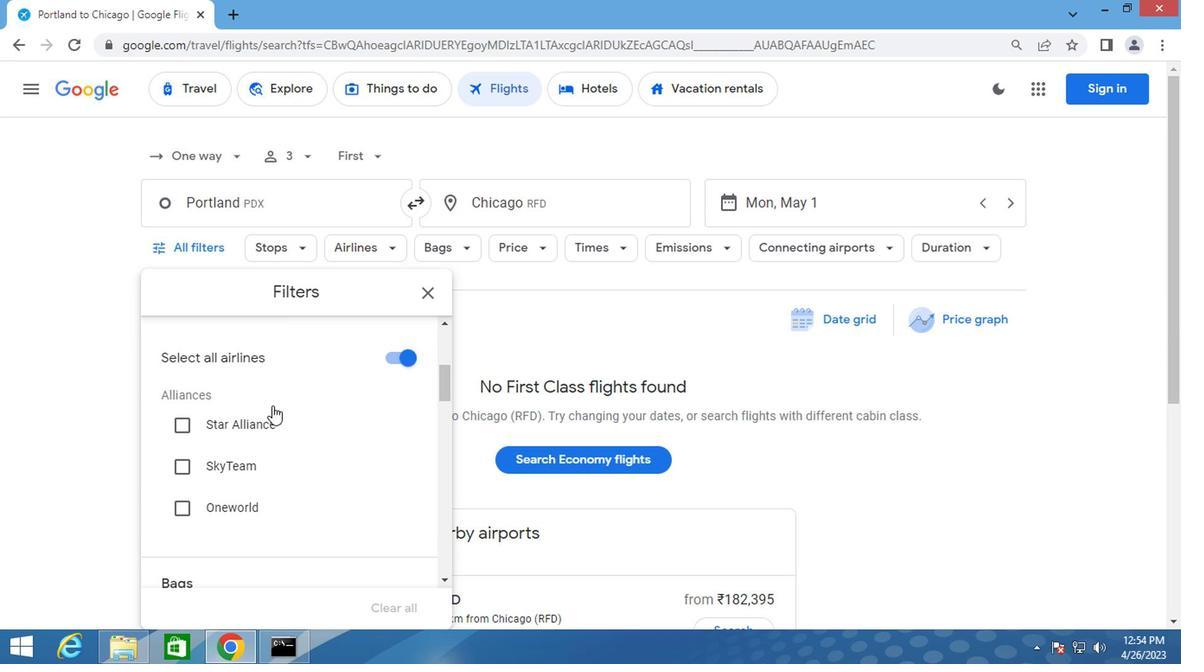 
Action: Mouse moved to (392, 496)
Screenshot: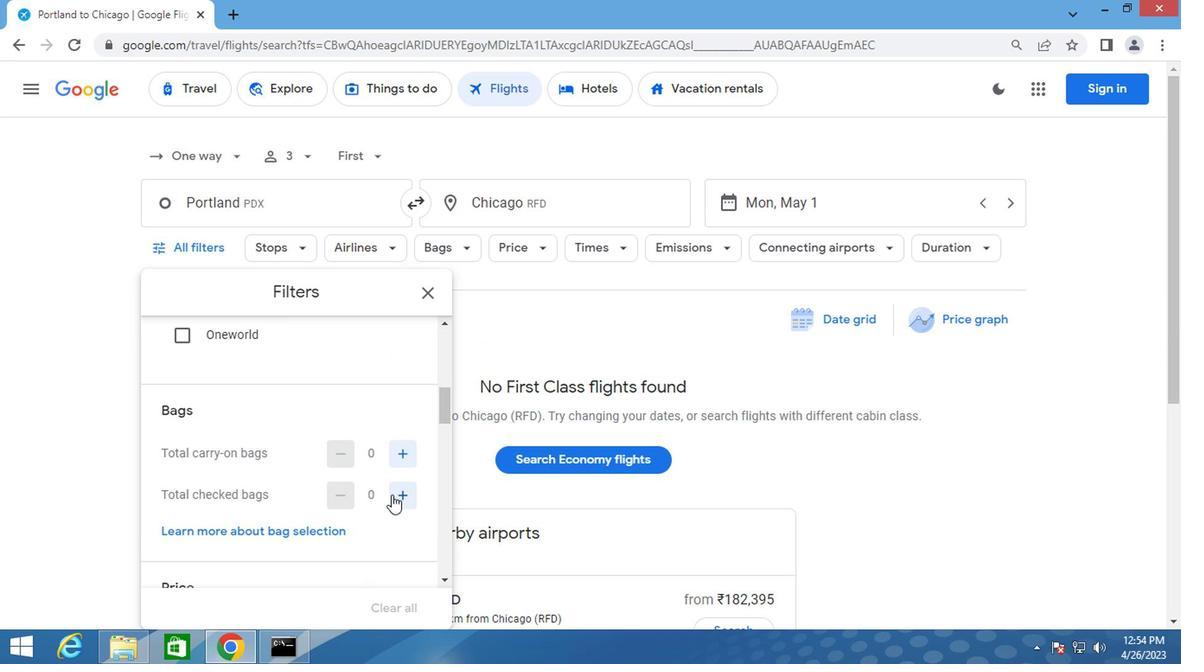 
Action: Mouse pressed left at (392, 496)
Screenshot: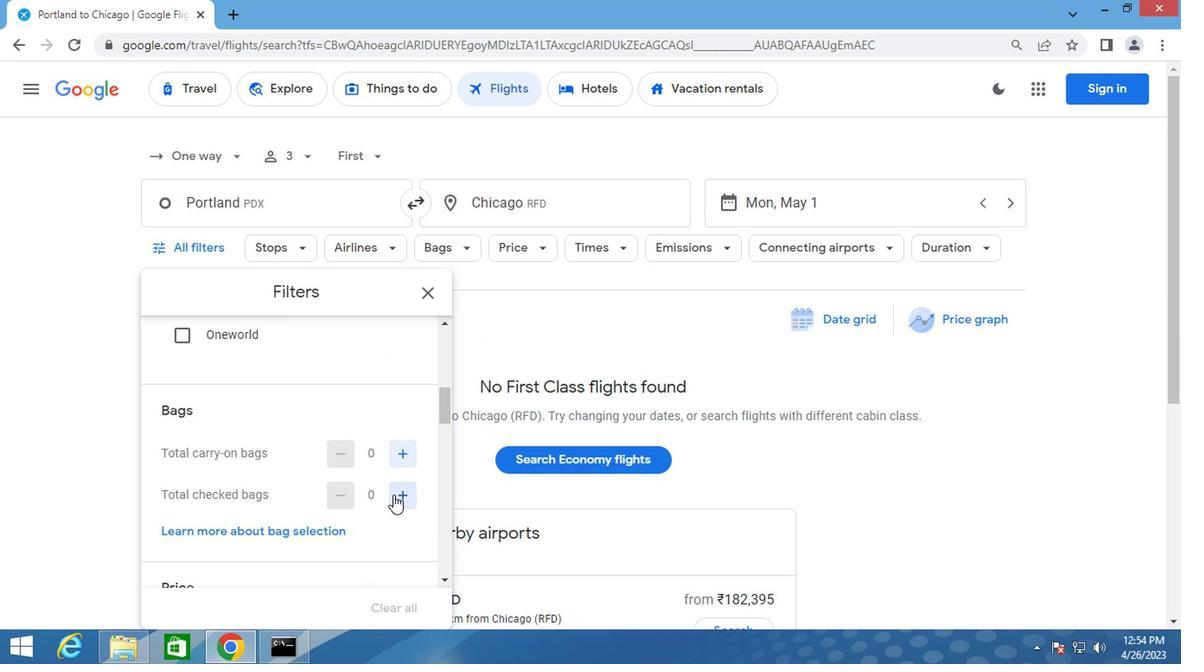
Action: Mouse pressed left at (392, 496)
Screenshot: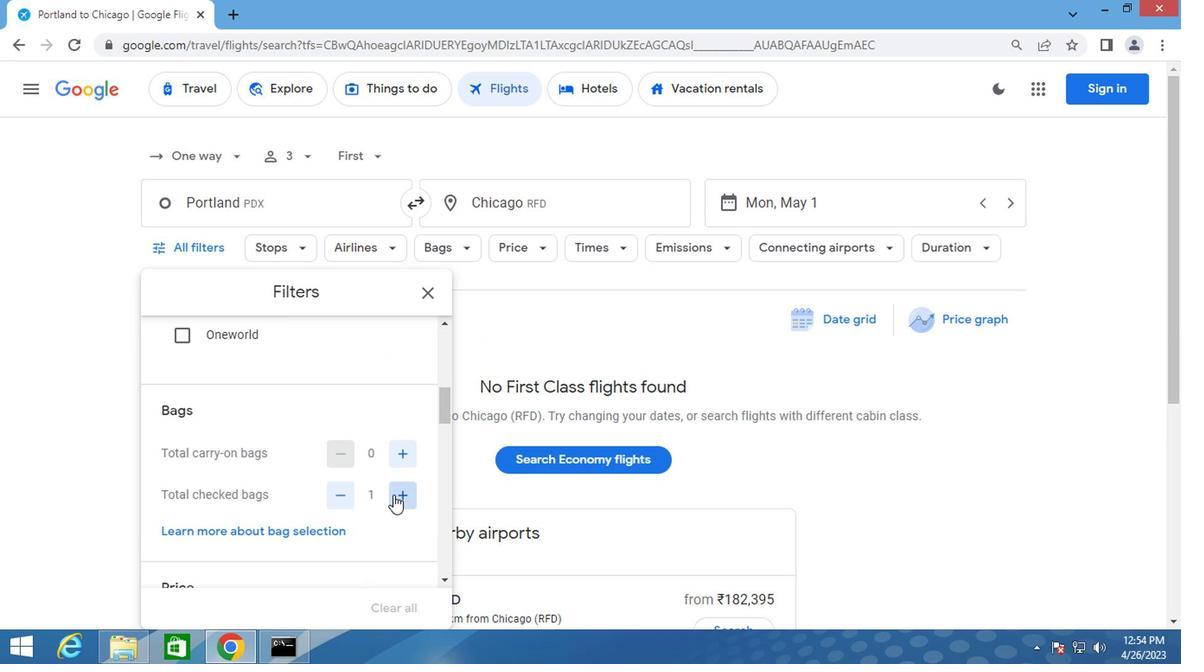 
Action: Mouse pressed left at (392, 496)
Screenshot: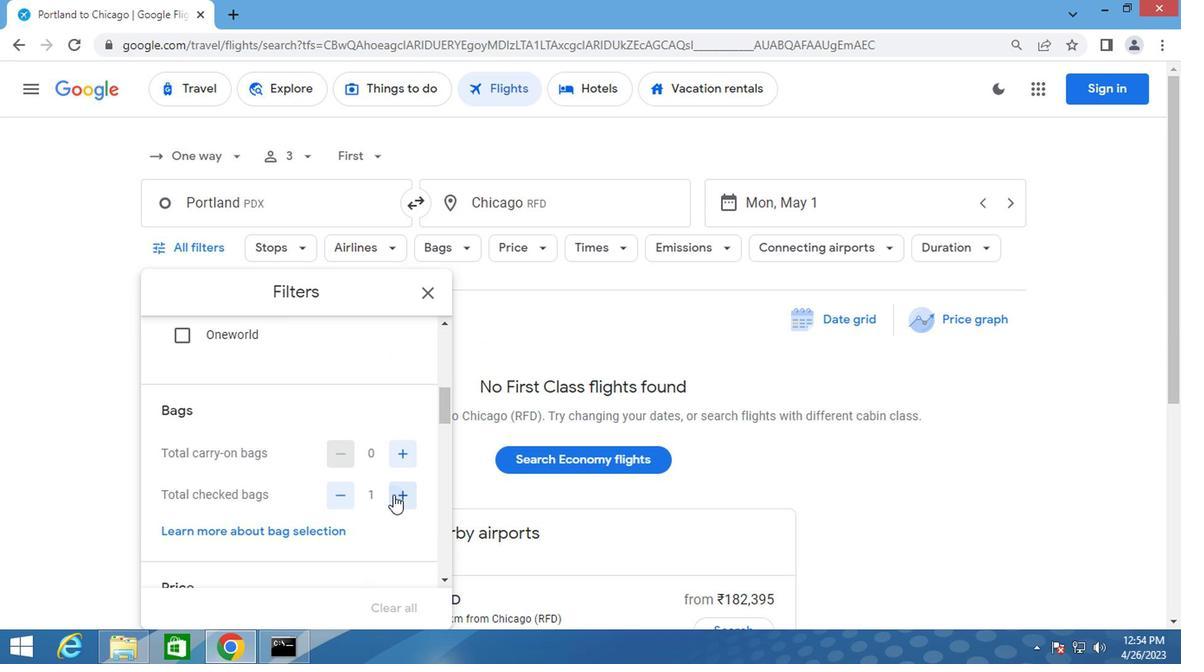 
Action: Mouse moved to (392, 496)
Screenshot: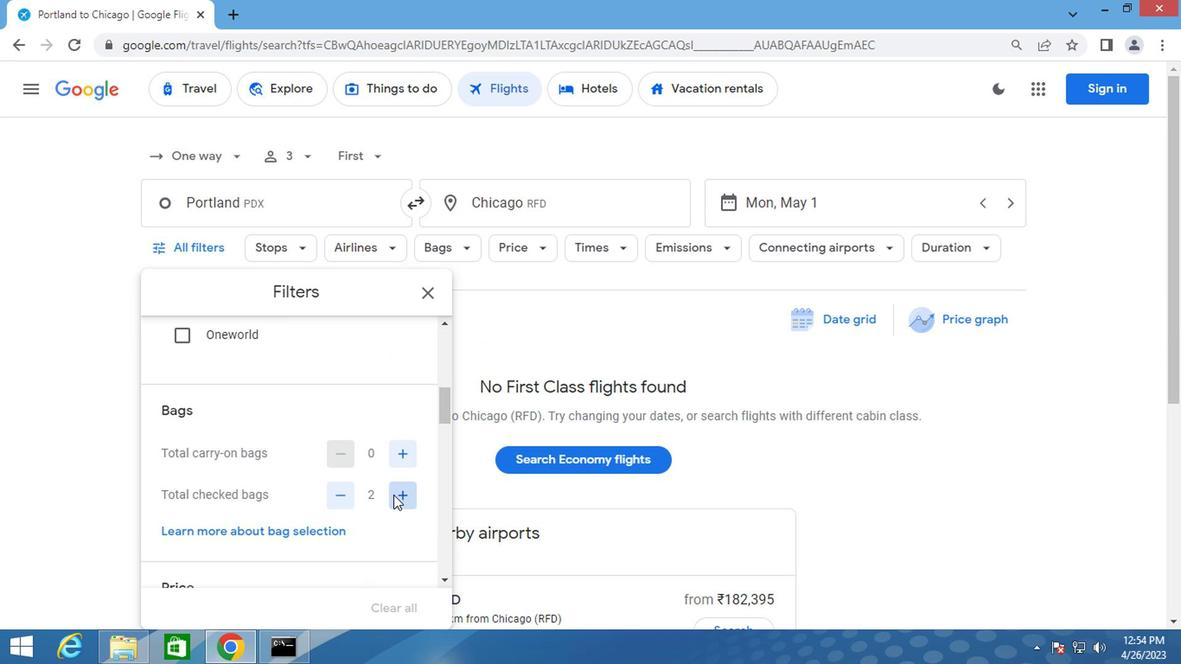 
Action: Mouse pressed left at (392, 496)
Screenshot: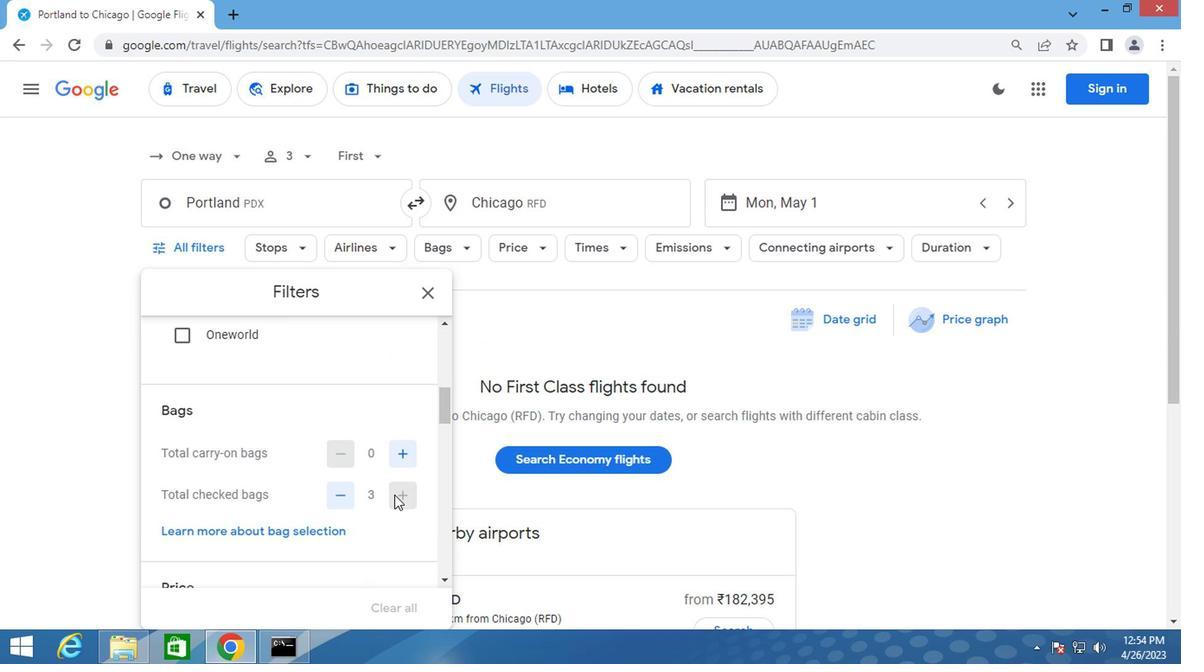 
Action: Mouse pressed left at (392, 496)
Screenshot: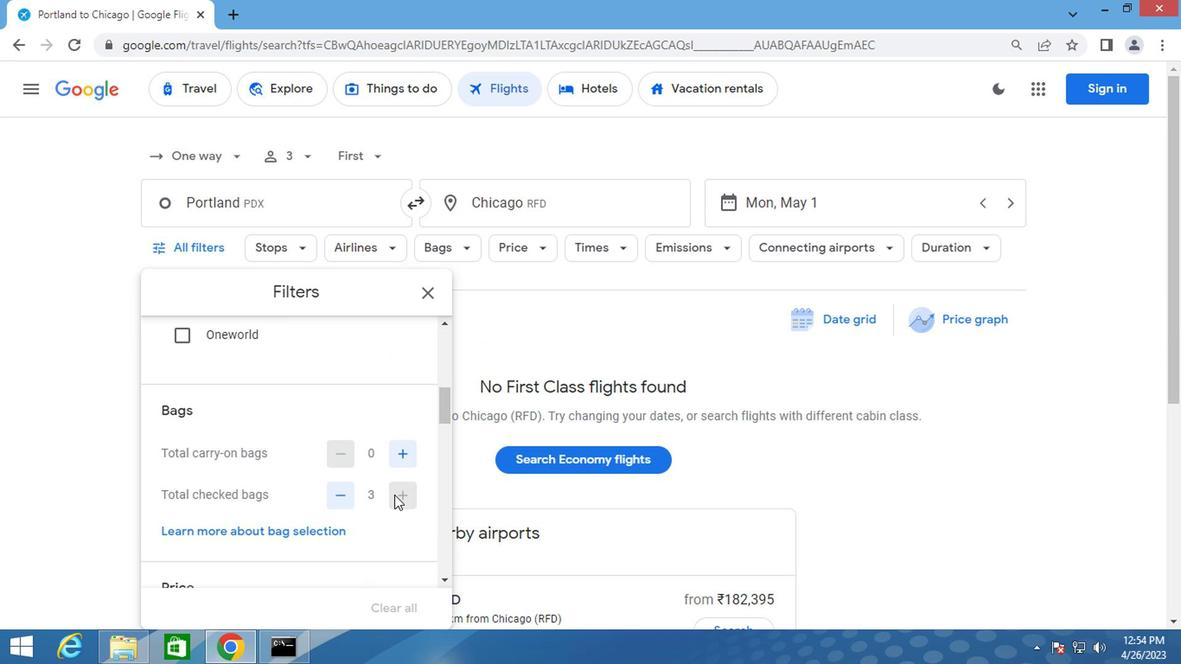 
Action: Mouse pressed left at (392, 496)
Screenshot: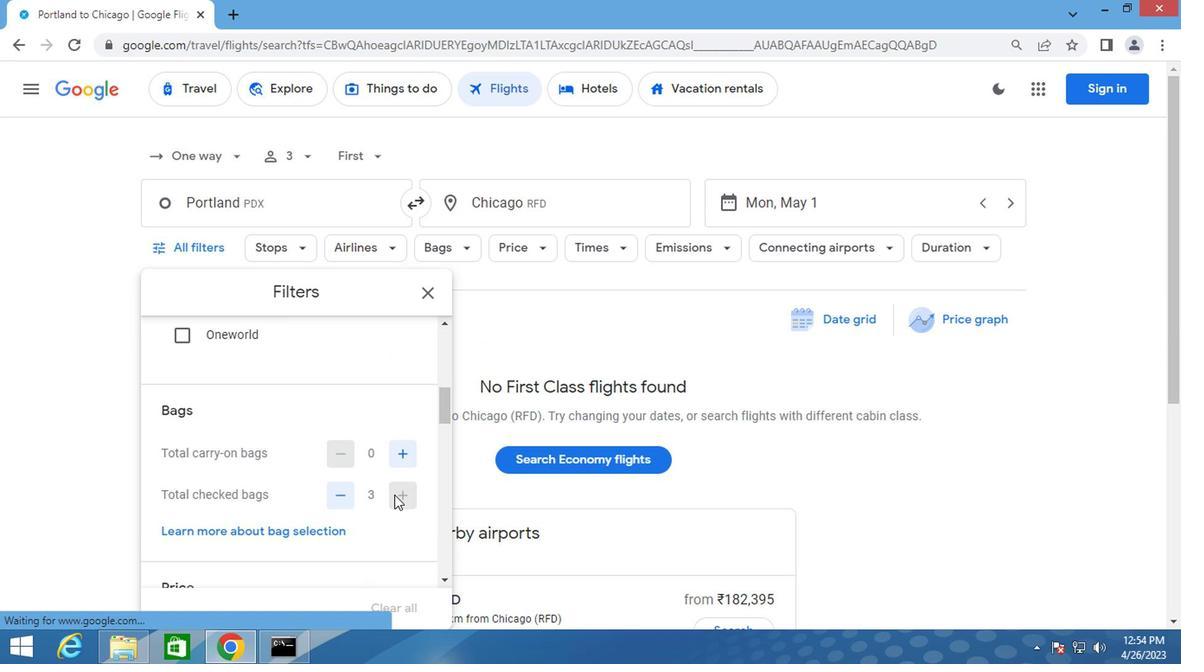 
Action: Mouse pressed left at (392, 496)
Screenshot: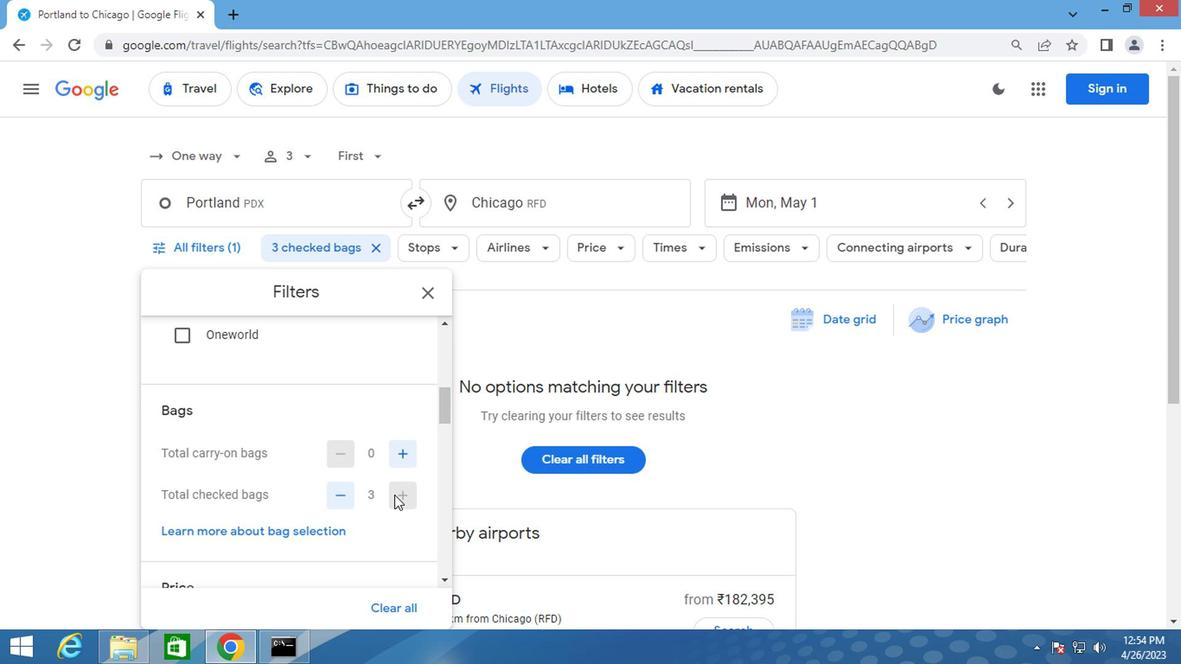 
Action: Mouse moved to (386, 496)
Screenshot: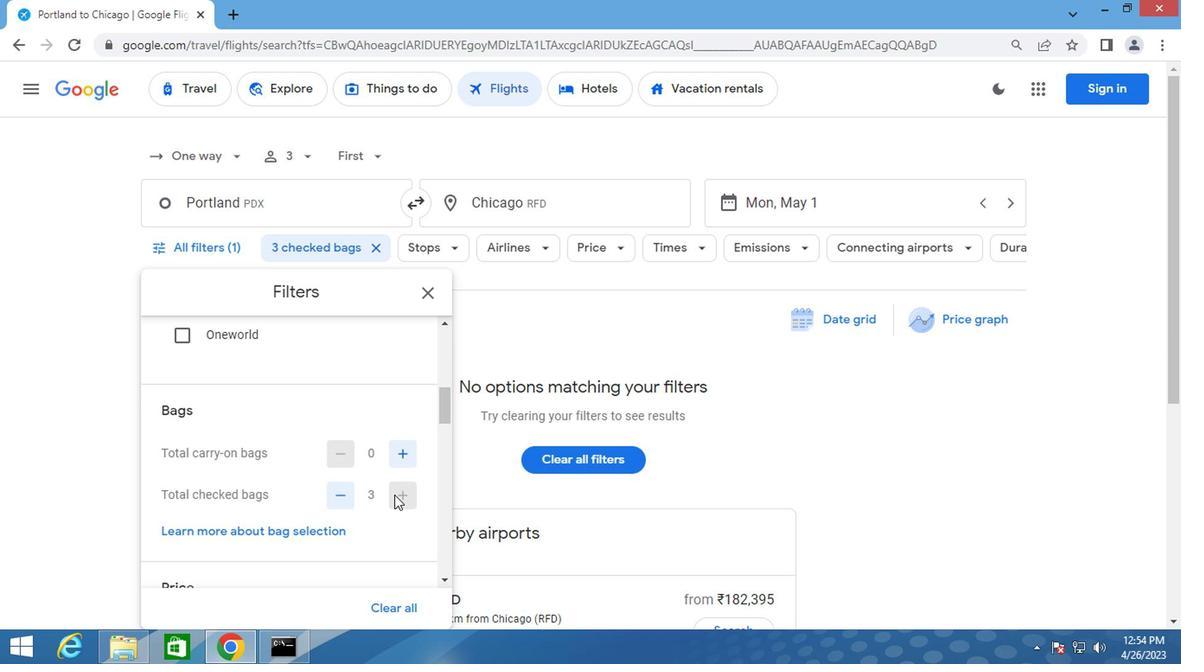 
Action: Mouse scrolled (386, 494) with delta (0, -1)
Screenshot: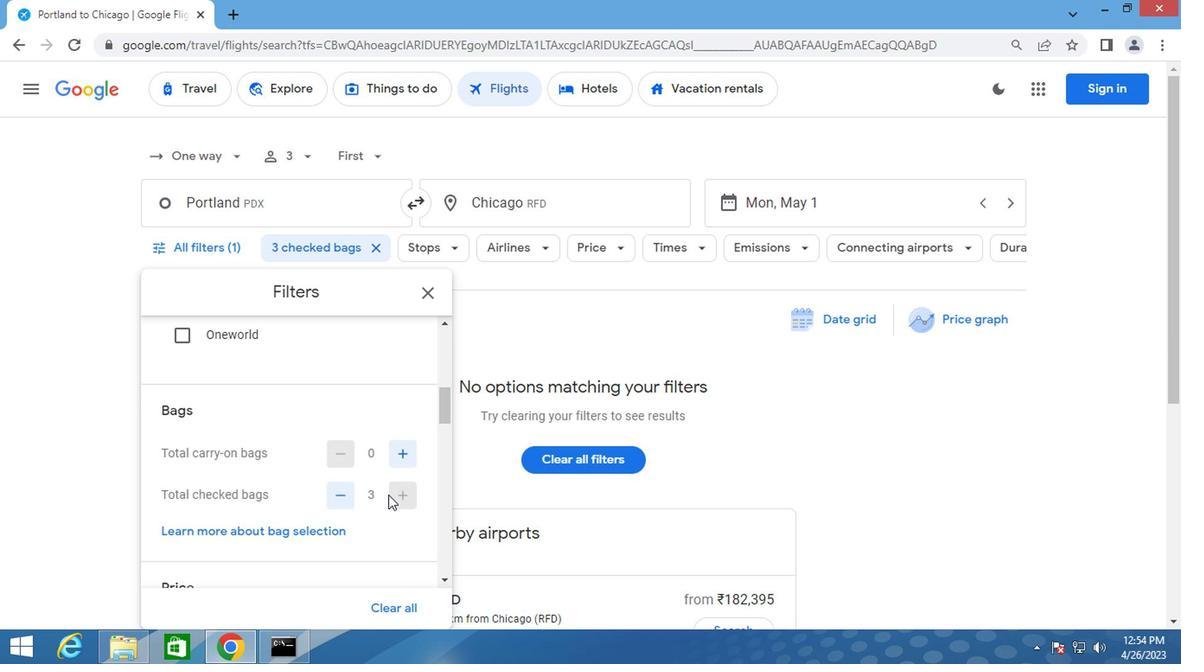 
Action: Mouse scrolled (386, 494) with delta (0, -1)
Screenshot: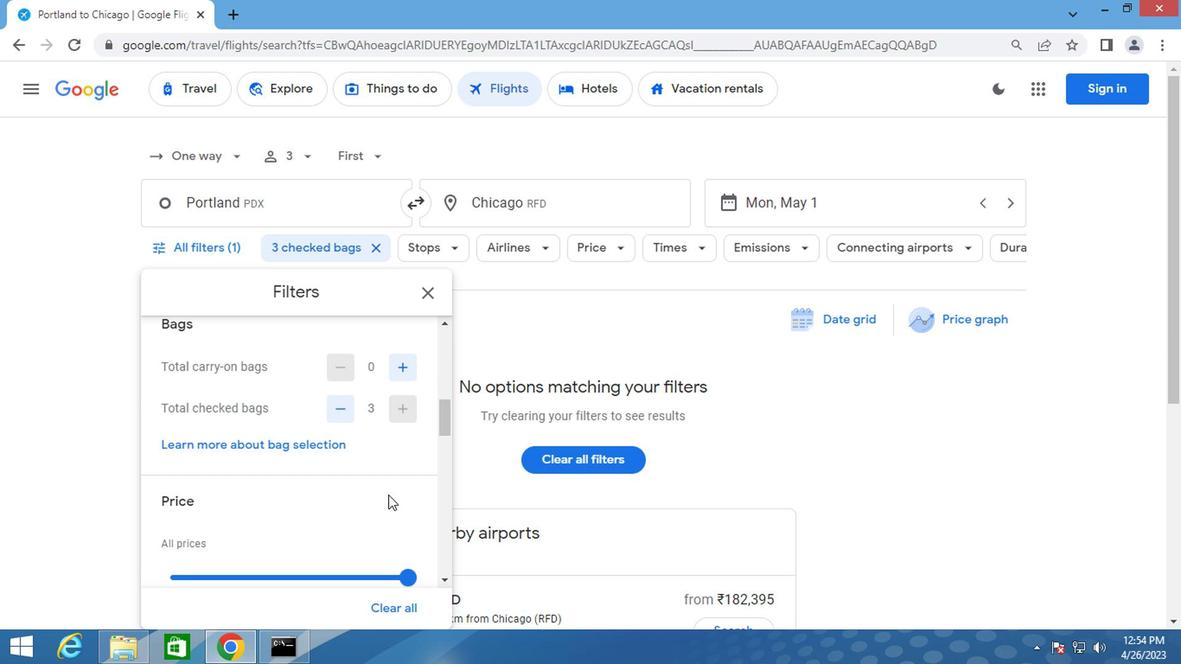 
Action: Mouse moved to (382, 488)
Screenshot: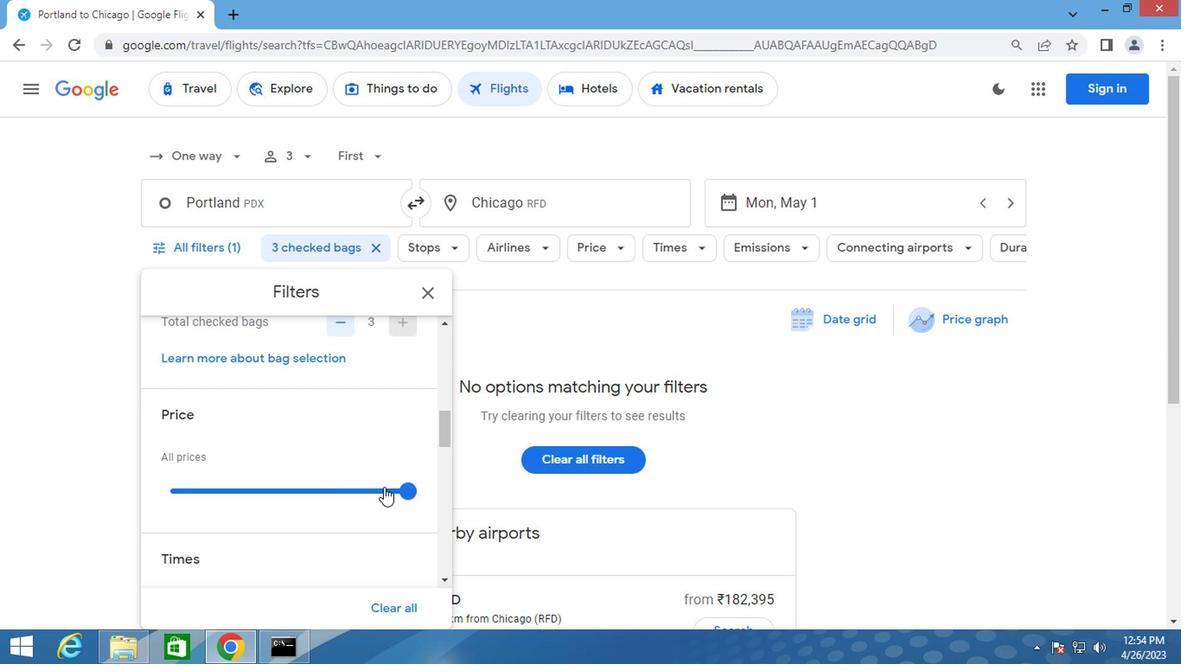 
Action: Mouse pressed left at (382, 488)
Screenshot: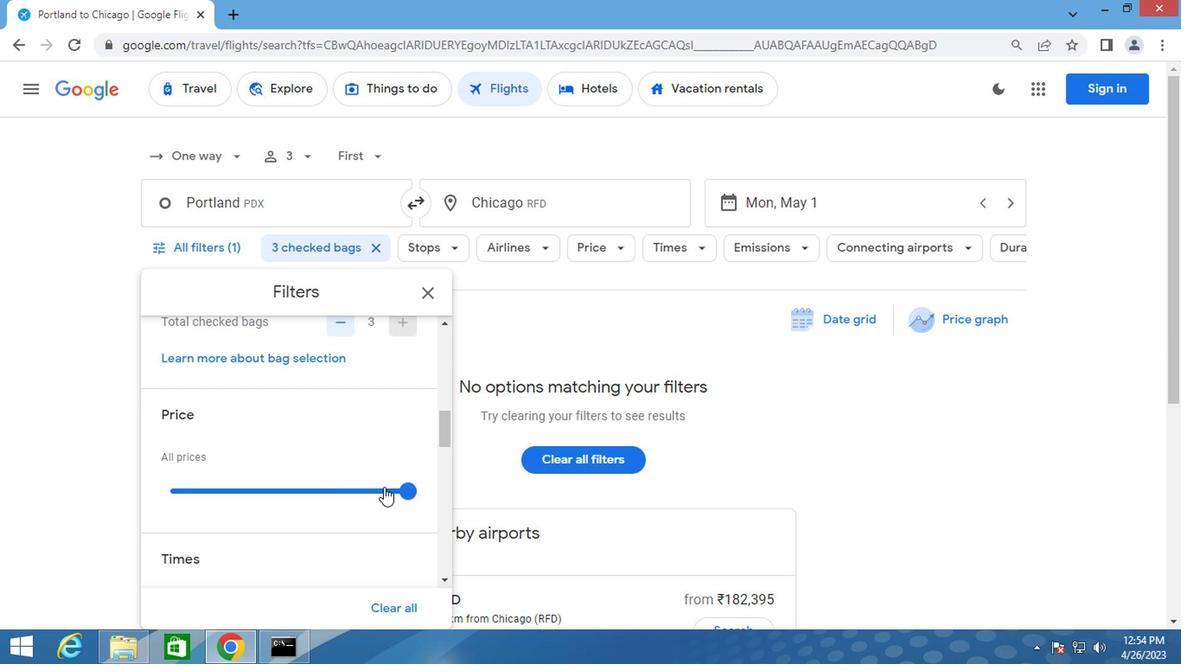 
Action: Mouse moved to (331, 448)
Screenshot: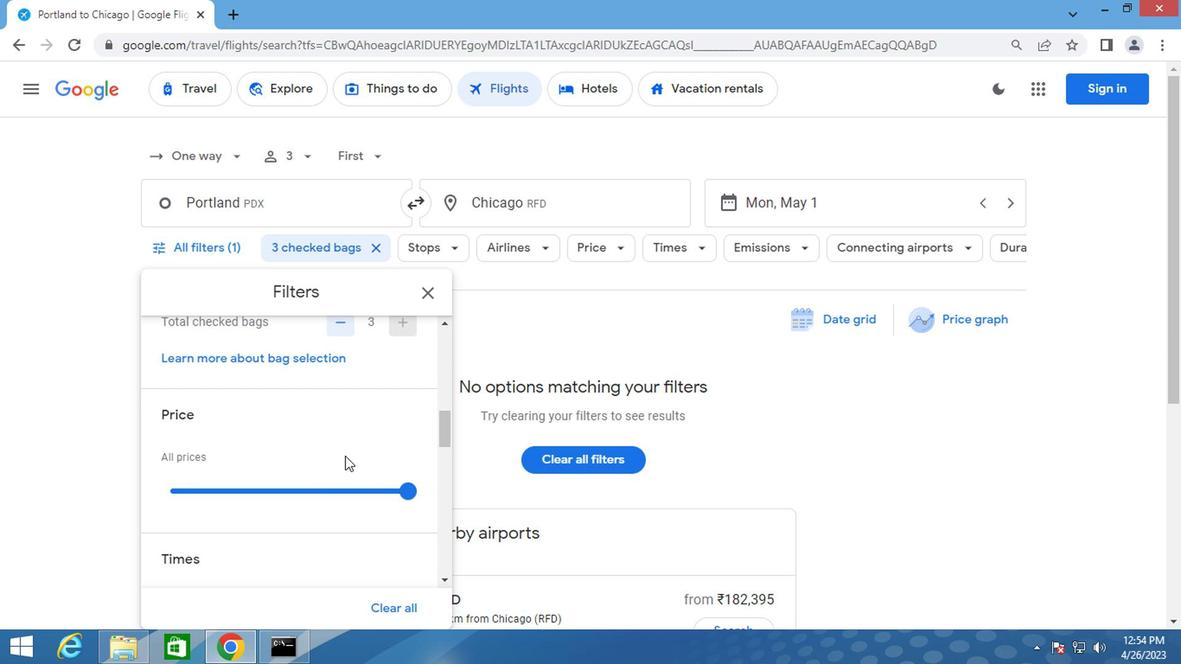 
Action: Mouse scrolled (331, 447) with delta (0, -1)
Screenshot: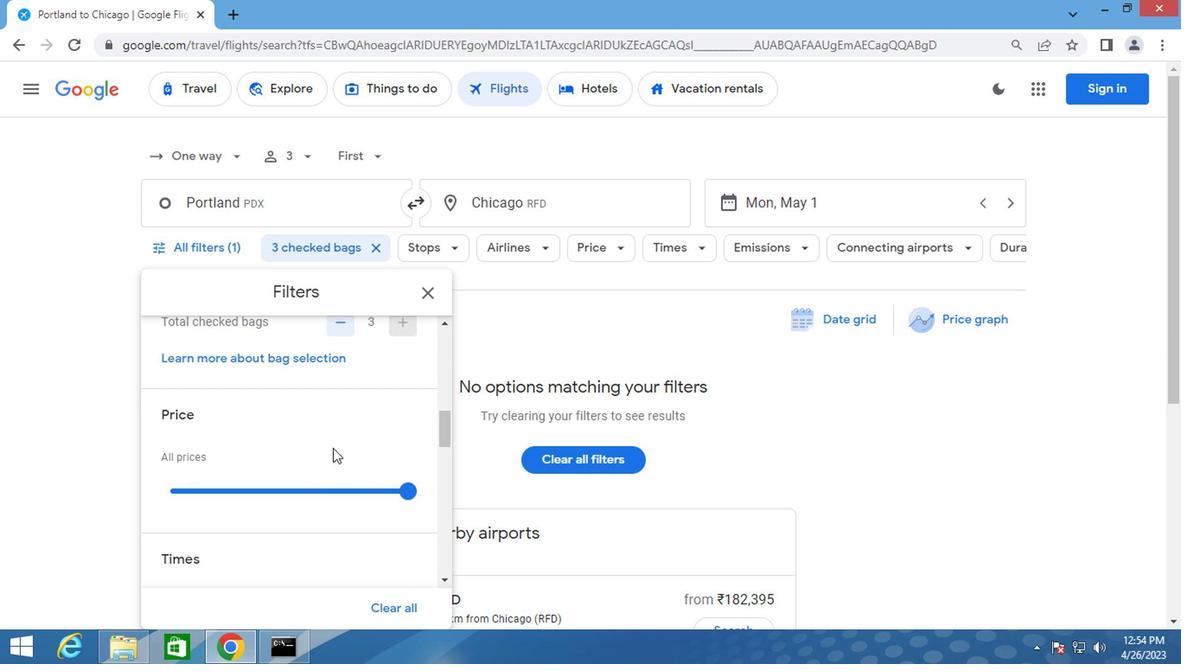 
Action: Mouse moved to (373, 491)
Screenshot: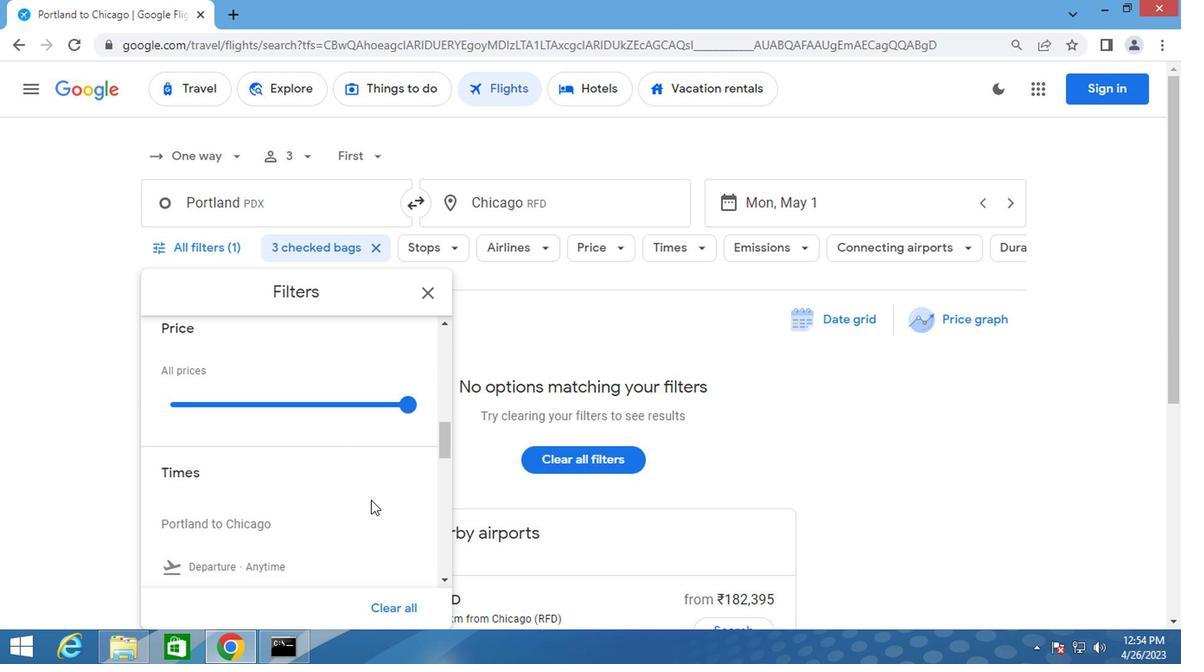 
Action: Mouse scrolled (373, 490) with delta (0, -1)
Screenshot: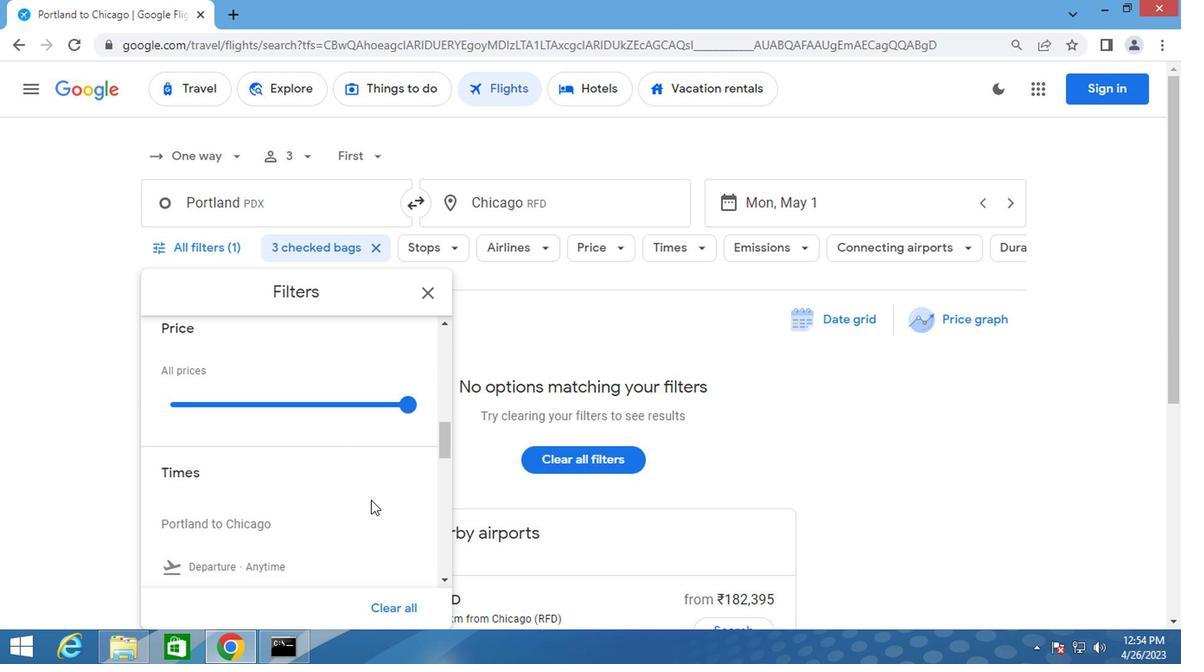 
Action: Mouse scrolled (373, 490) with delta (0, -1)
Screenshot: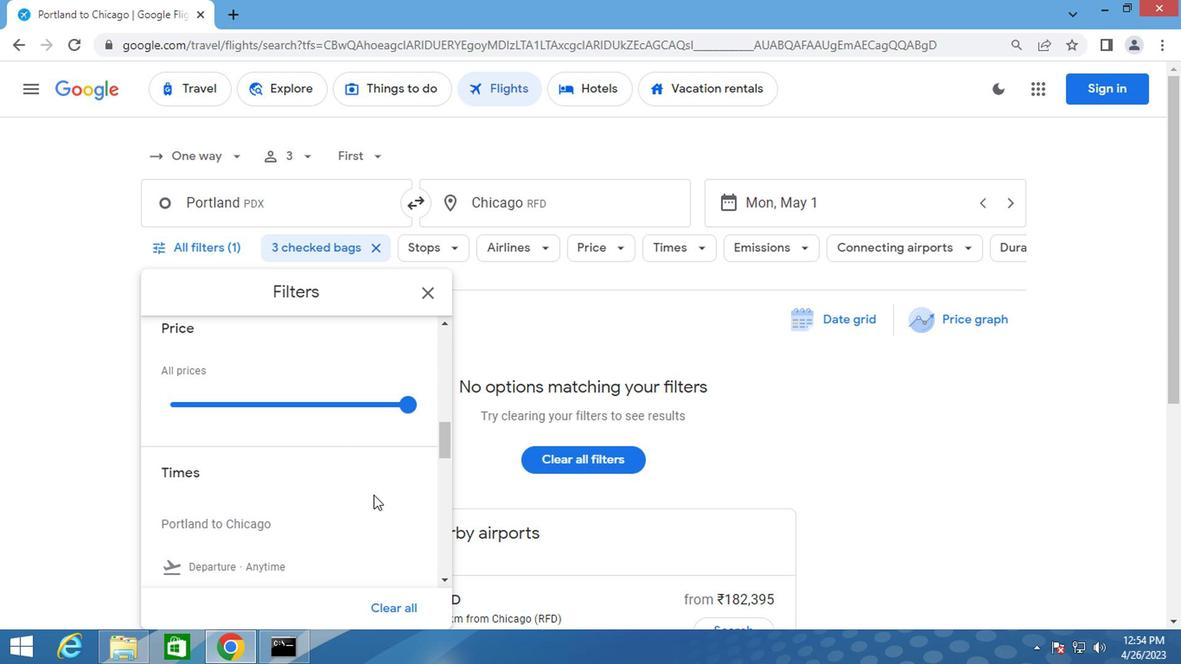
Action: Mouse moved to (401, 421)
Screenshot: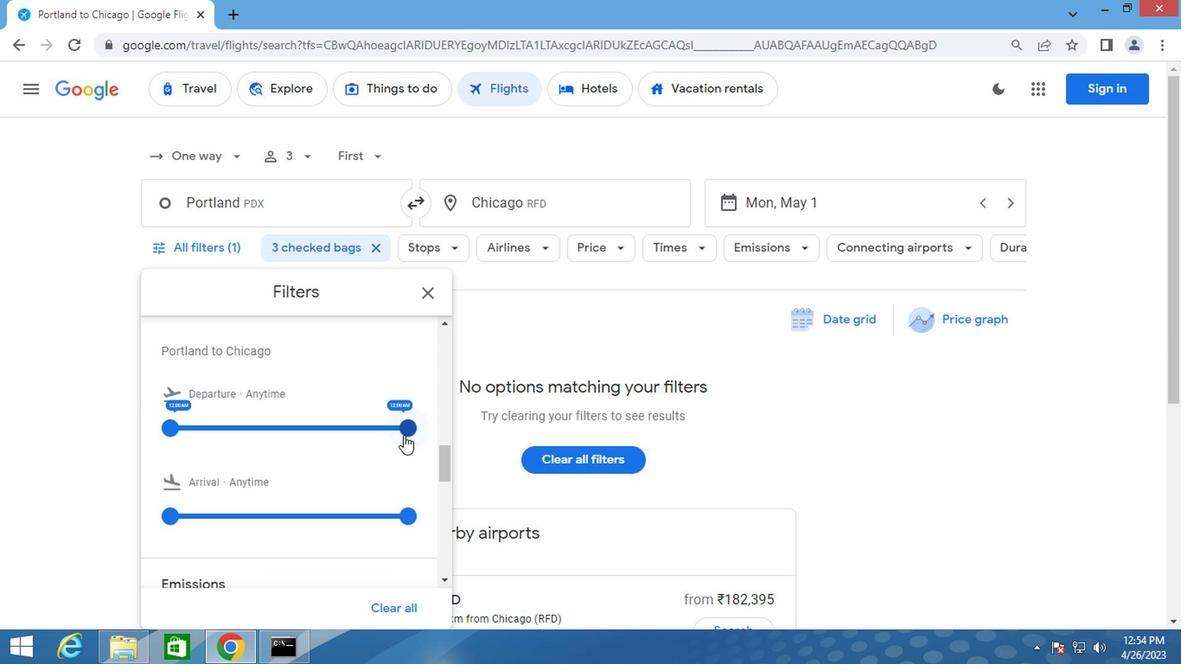 
Action: Mouse pressed left at (401, 421)
Screenshot: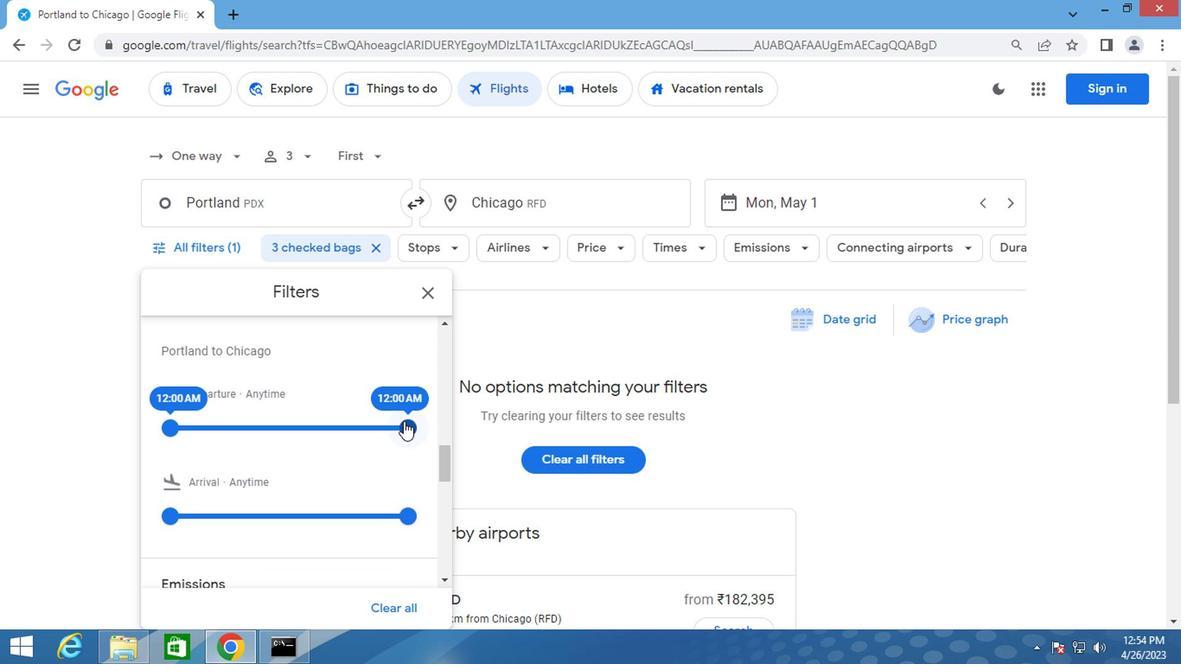 
Action: Mouse moved to (424, 283)
Screenshot: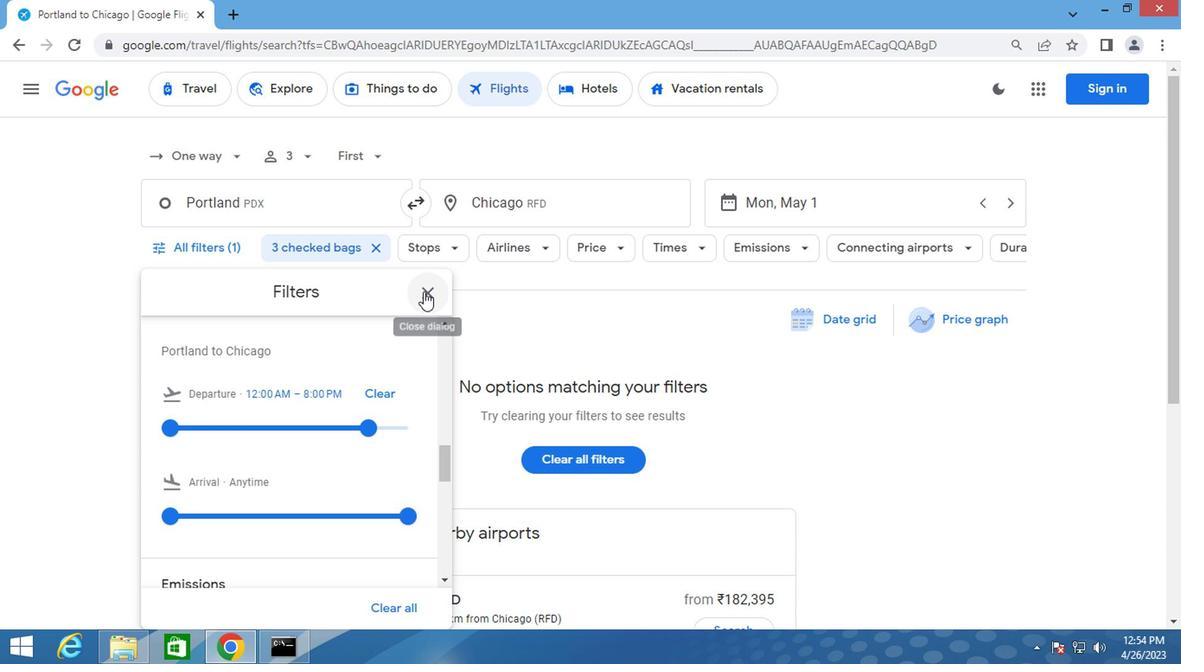 
Action: Mouse pressed left at (424, 283)
Screenshot: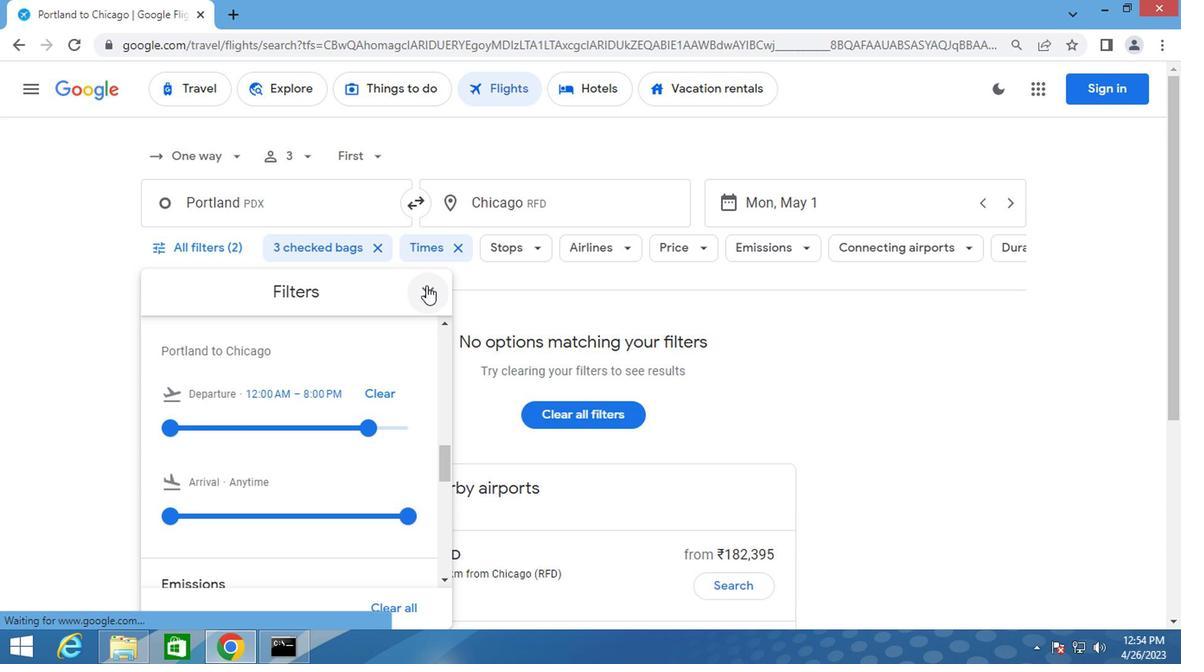 
Action: Key pressed <Key.f8>
Screenshot: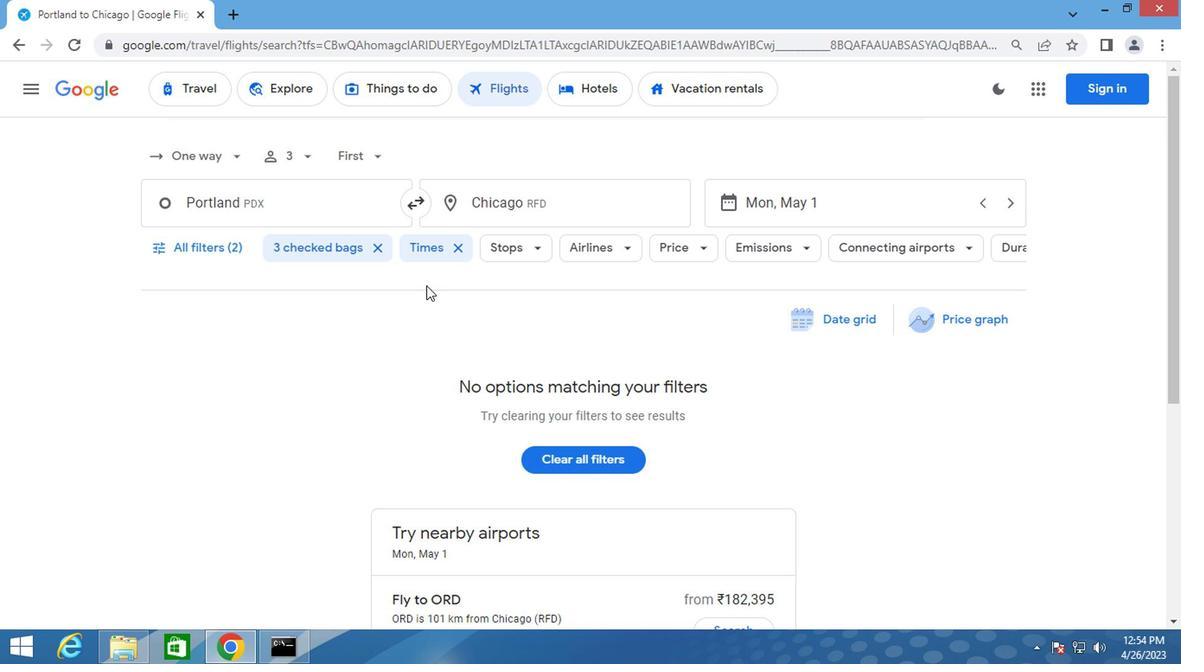 
